 Task: Add a signature Connor Wood containing Have a lovely day, Connor Wood to email address softage.10@softage.net and add a folder Email marketing
Action: Mouse moved to (138, 127)
Screenshot: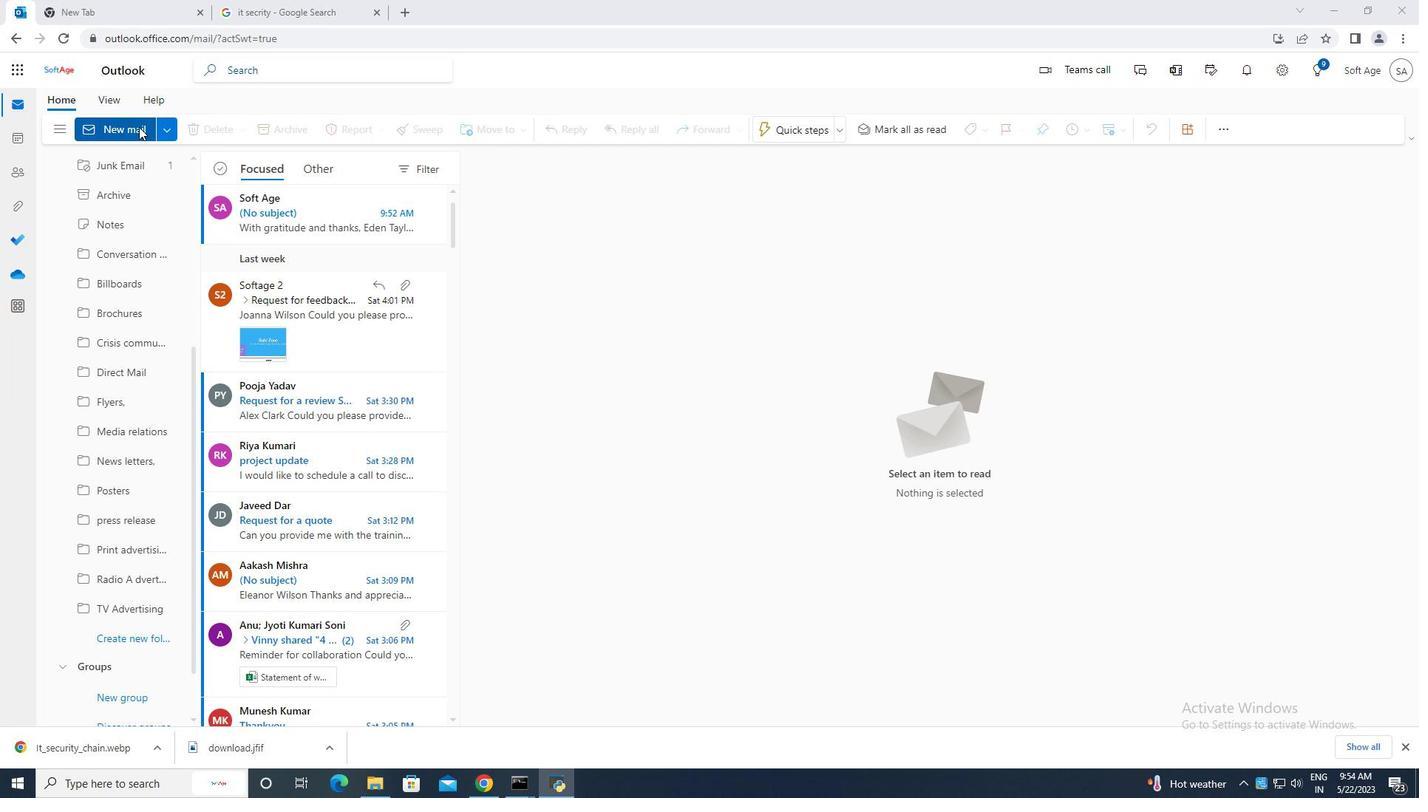 
Action: Mouse pressed left at (138, 127)
Screenshot: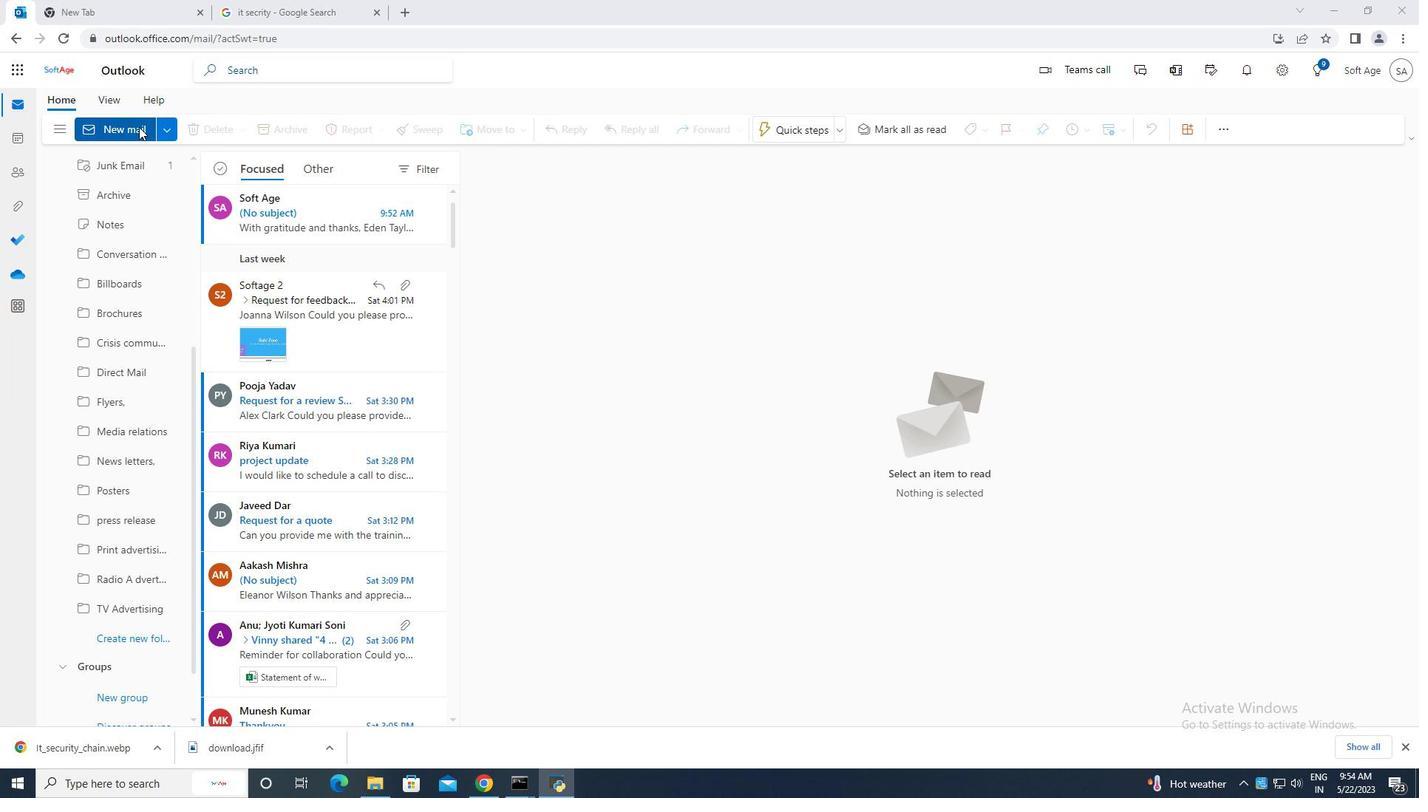 
Action: Mouse moved to (958, 127)
Screenshot: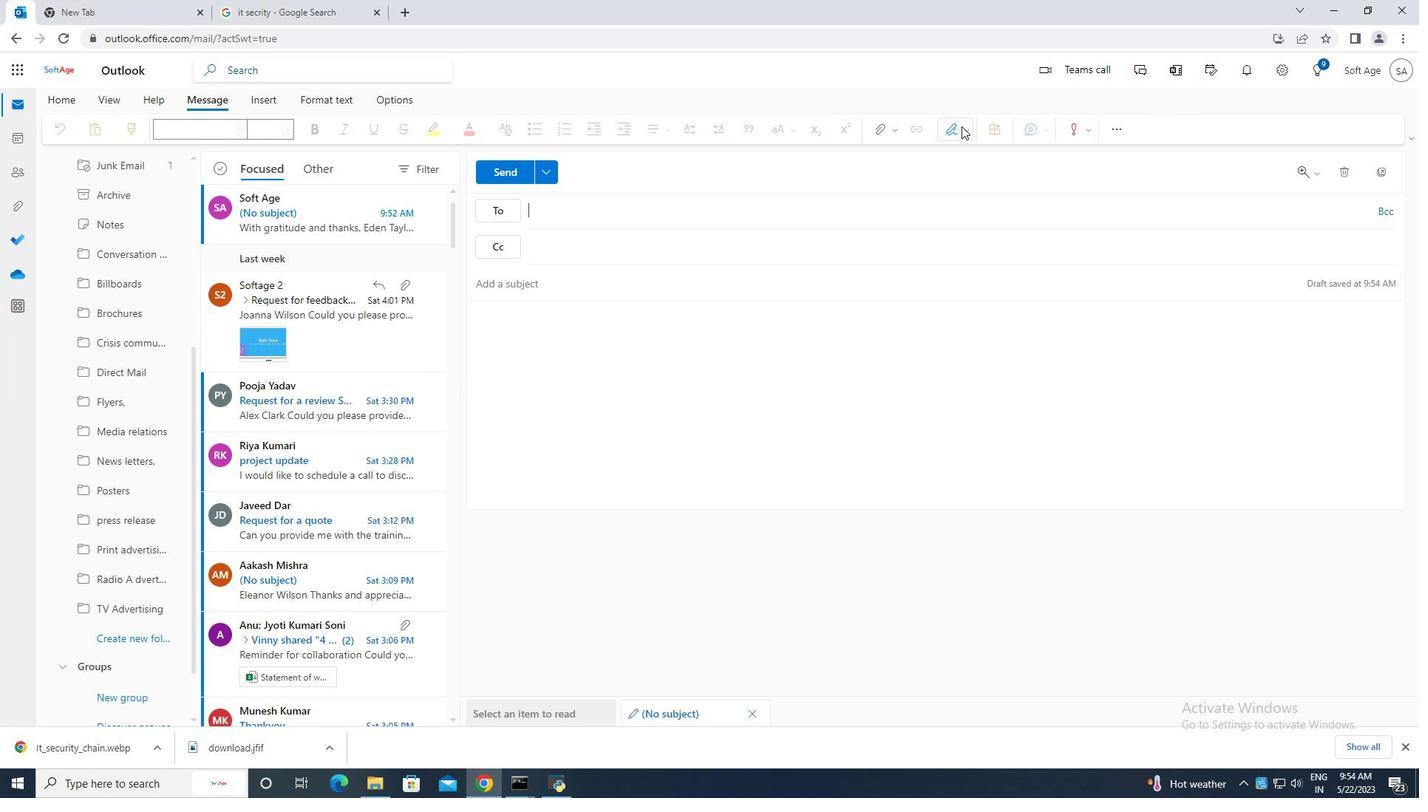 
Action: Mouse pressed left at (958, 127)
Screenshot: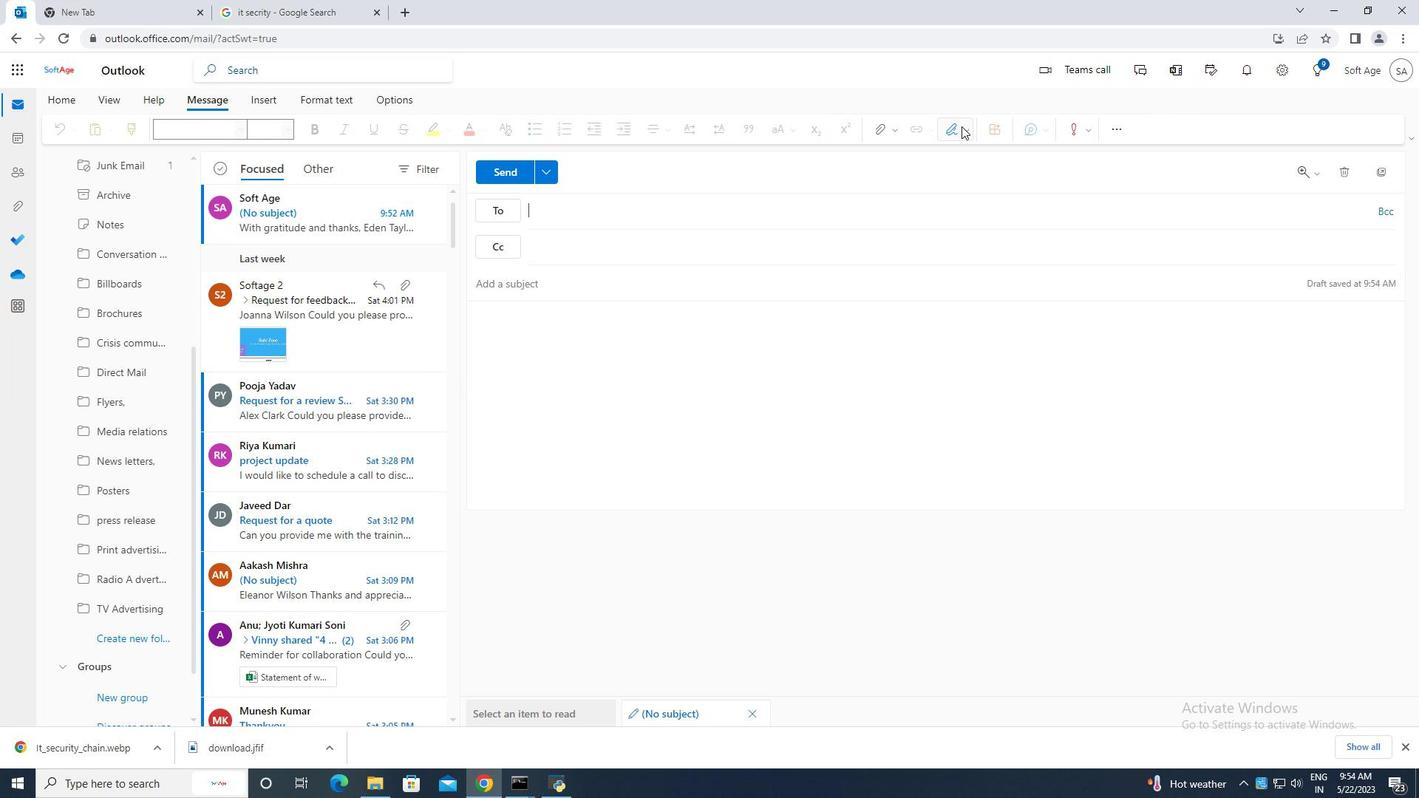 
Action: Mouse moved to (909, 192)
Screenshot: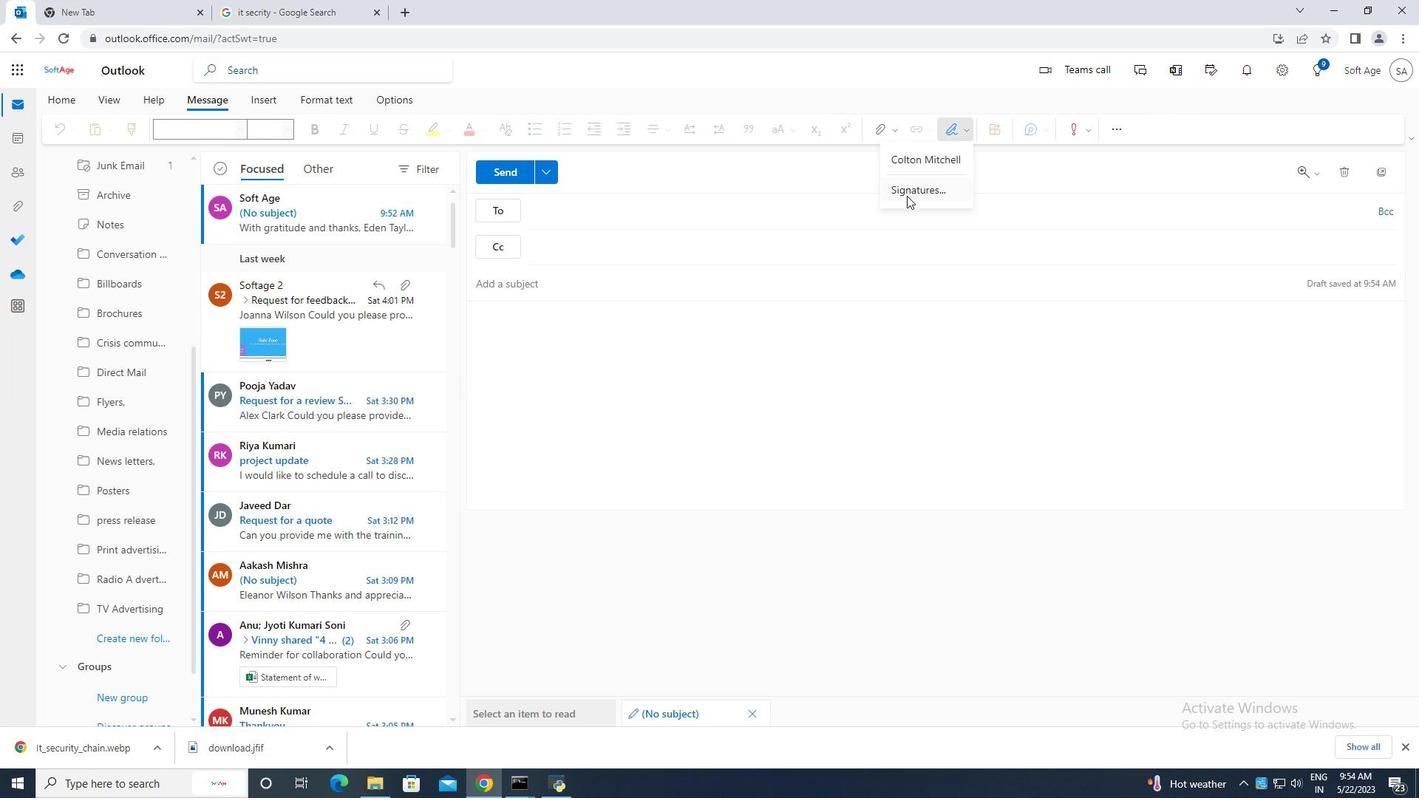 
Action: Mouse pressed left at (909, 192)
Screenshot: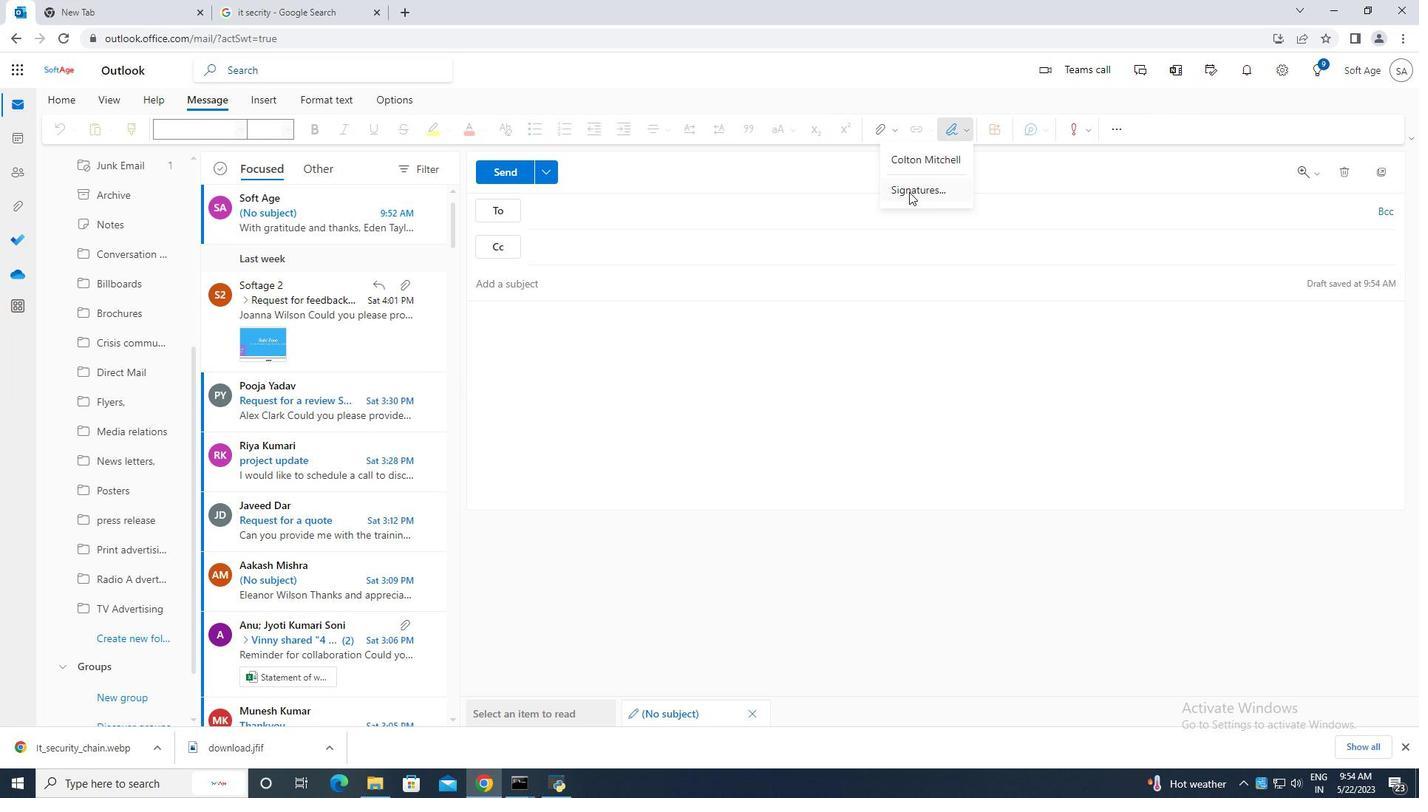 
Action: Mouse moved to (1017, 246)
Screenshot: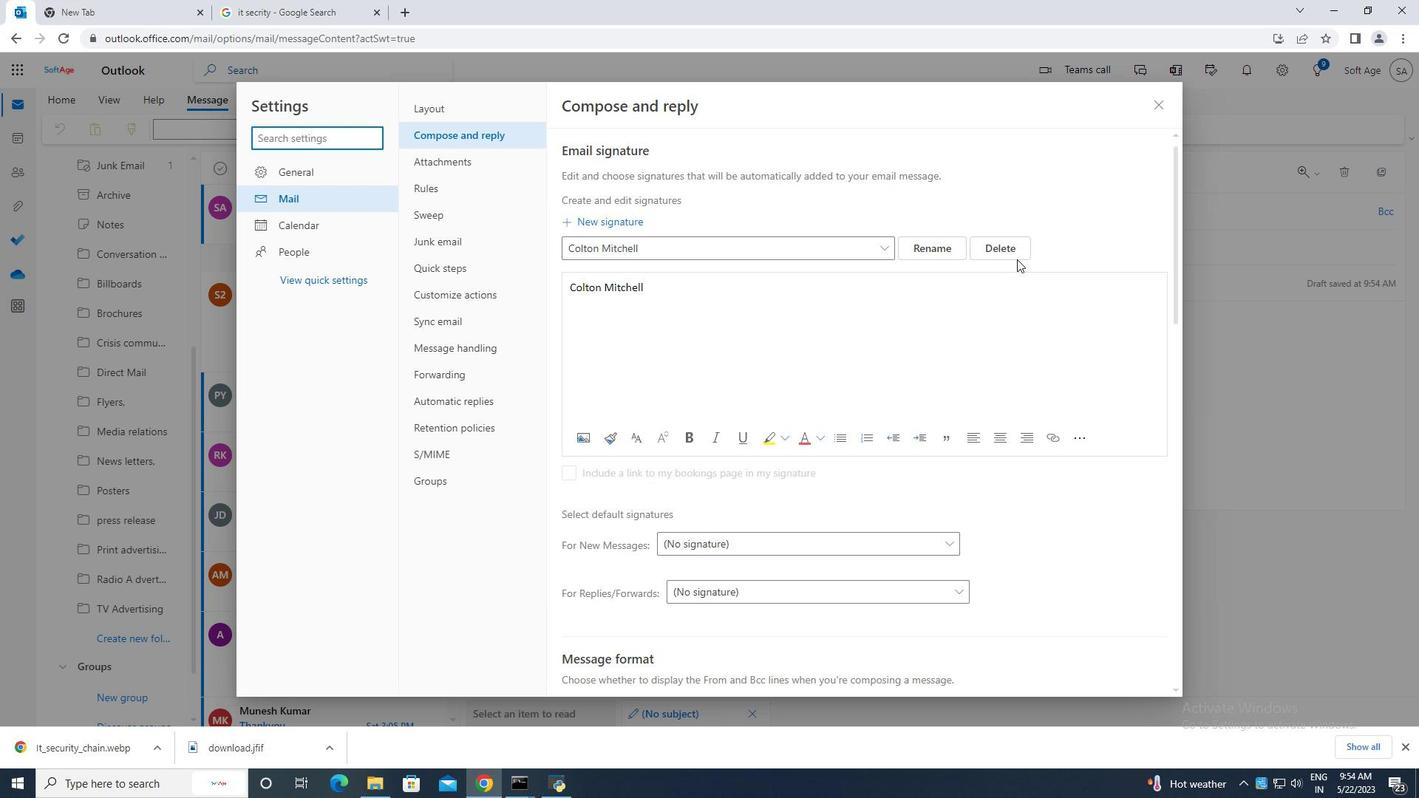 
Action: Mouse pressed left at (1017, 246)
Screenshot: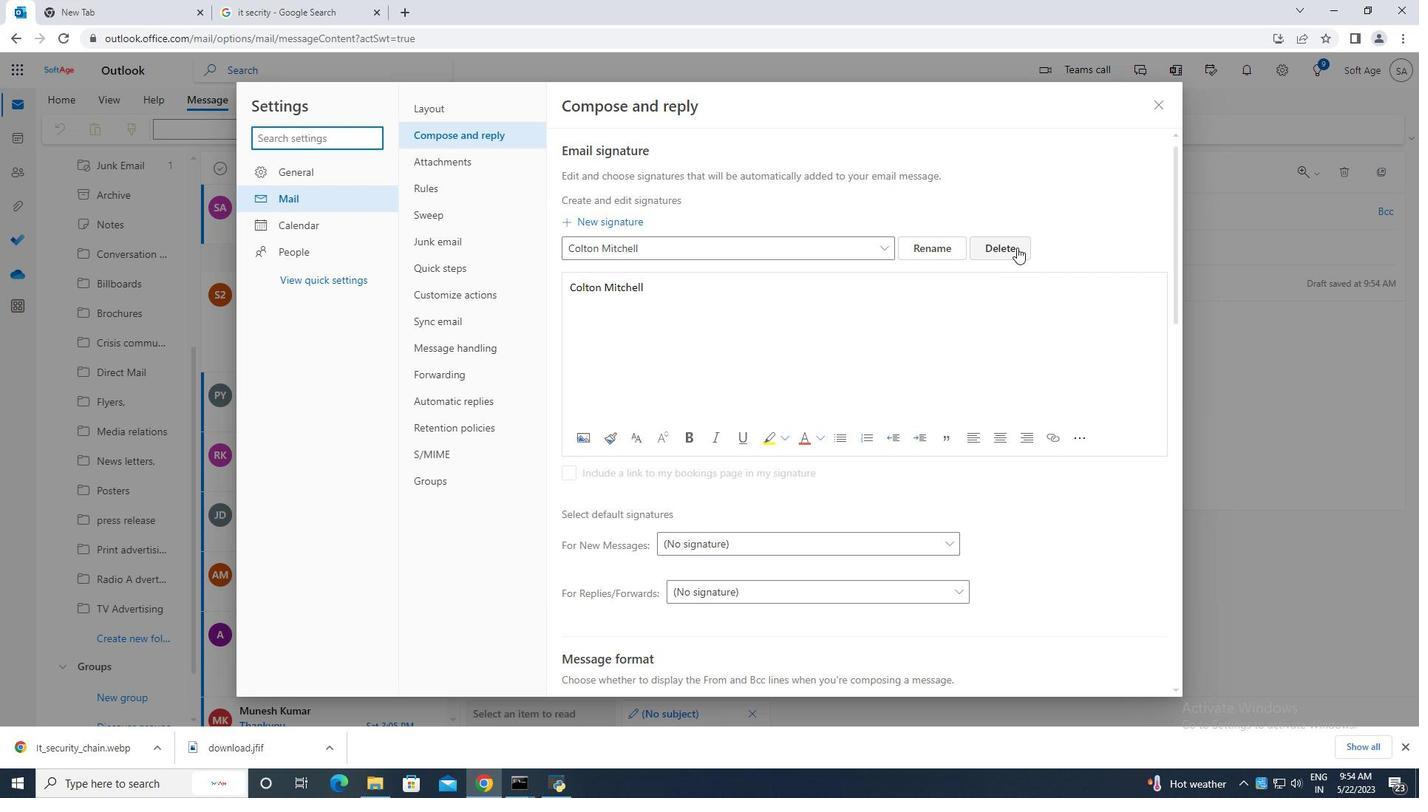 
Action: Mouse moved to (709, 248)
Screenshot: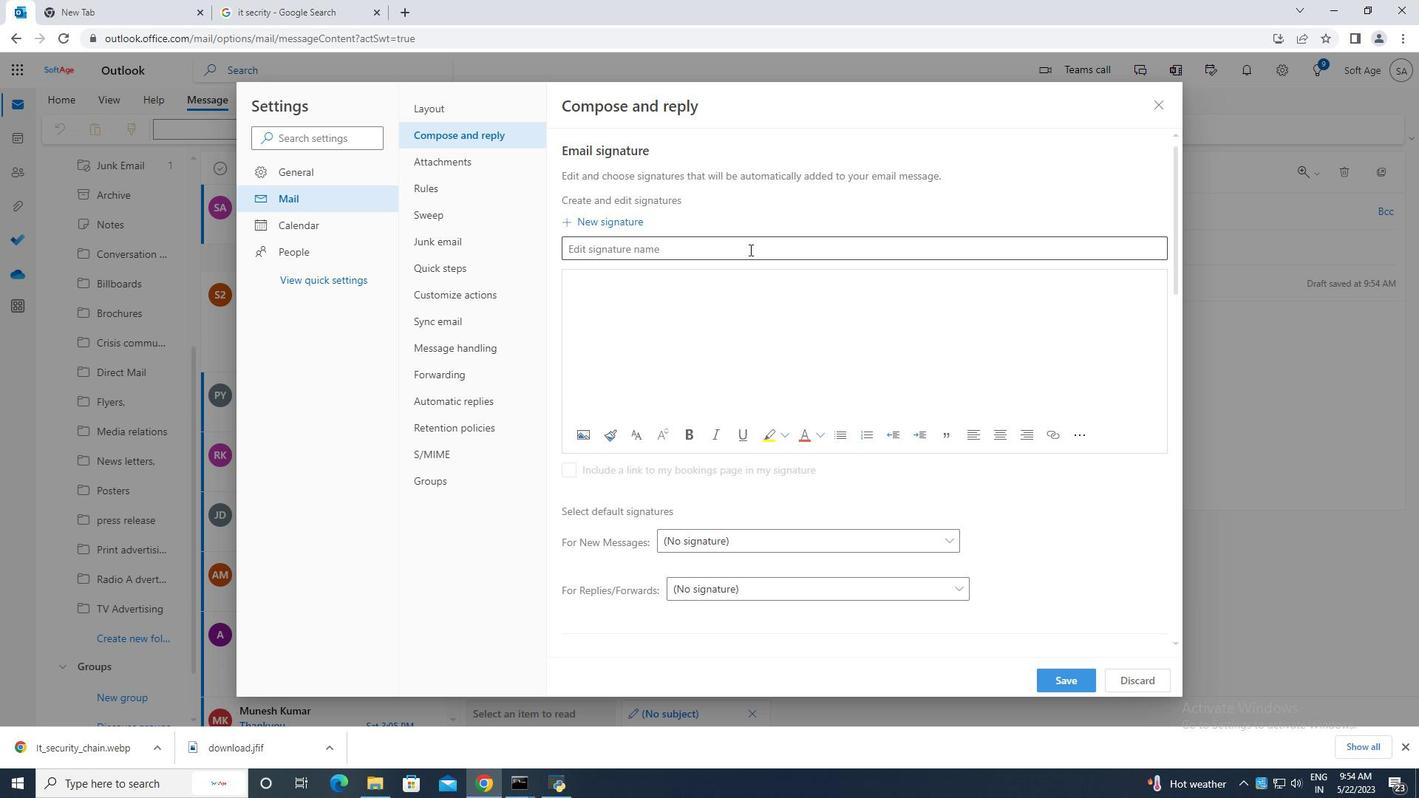 
Action: Mouse pressed left at (709, 248)
Screenshot: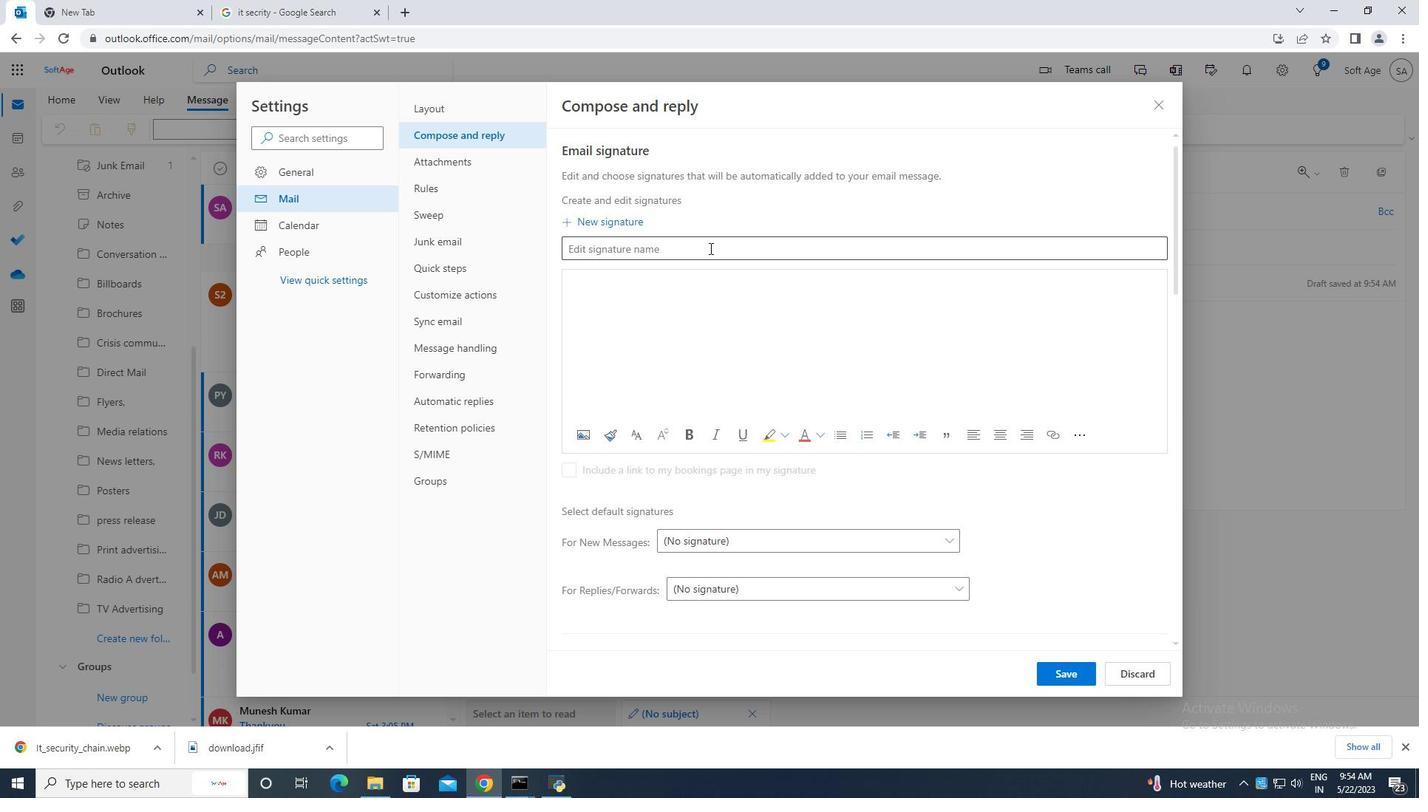 
Action: Key pressed <Key.caps_lock>C<Key.caps_lock>onnor<Key.space><Key.caps_lock>W<Key.caps_lock>ood<Key.space>
Screenshot: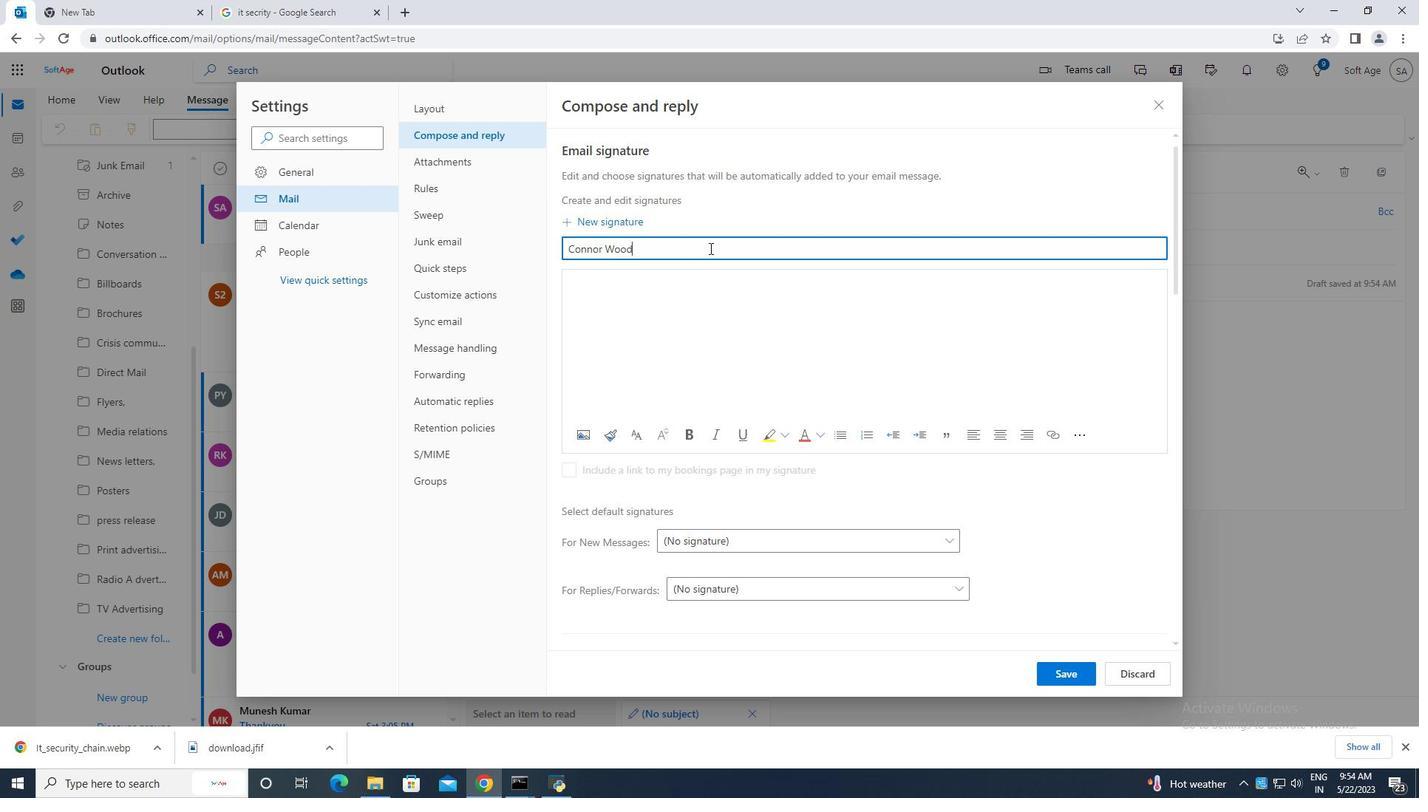 
Action: Mouse moved to (576, 284)
Screenshot: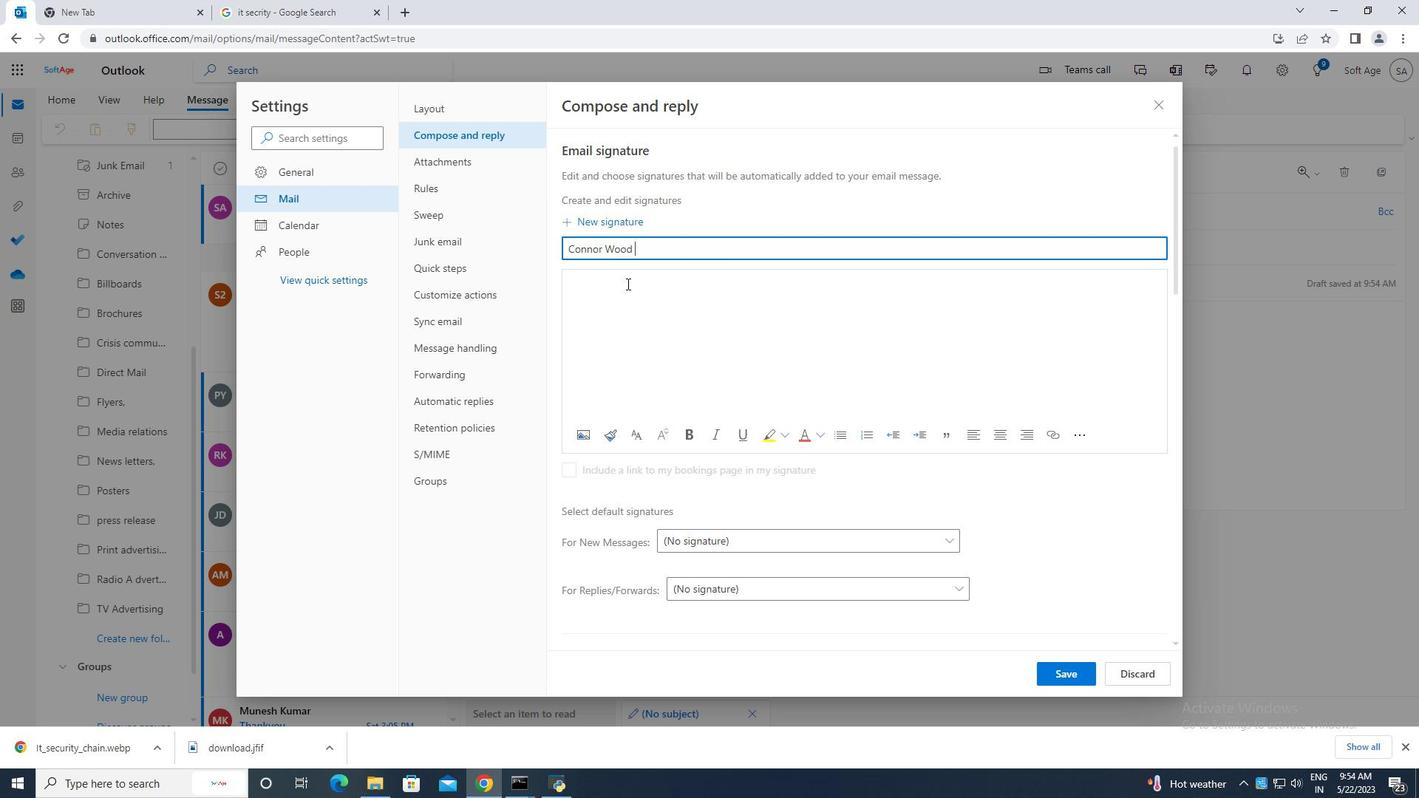 
Action: Mouse pressed left at (576, 284)
Screenshot: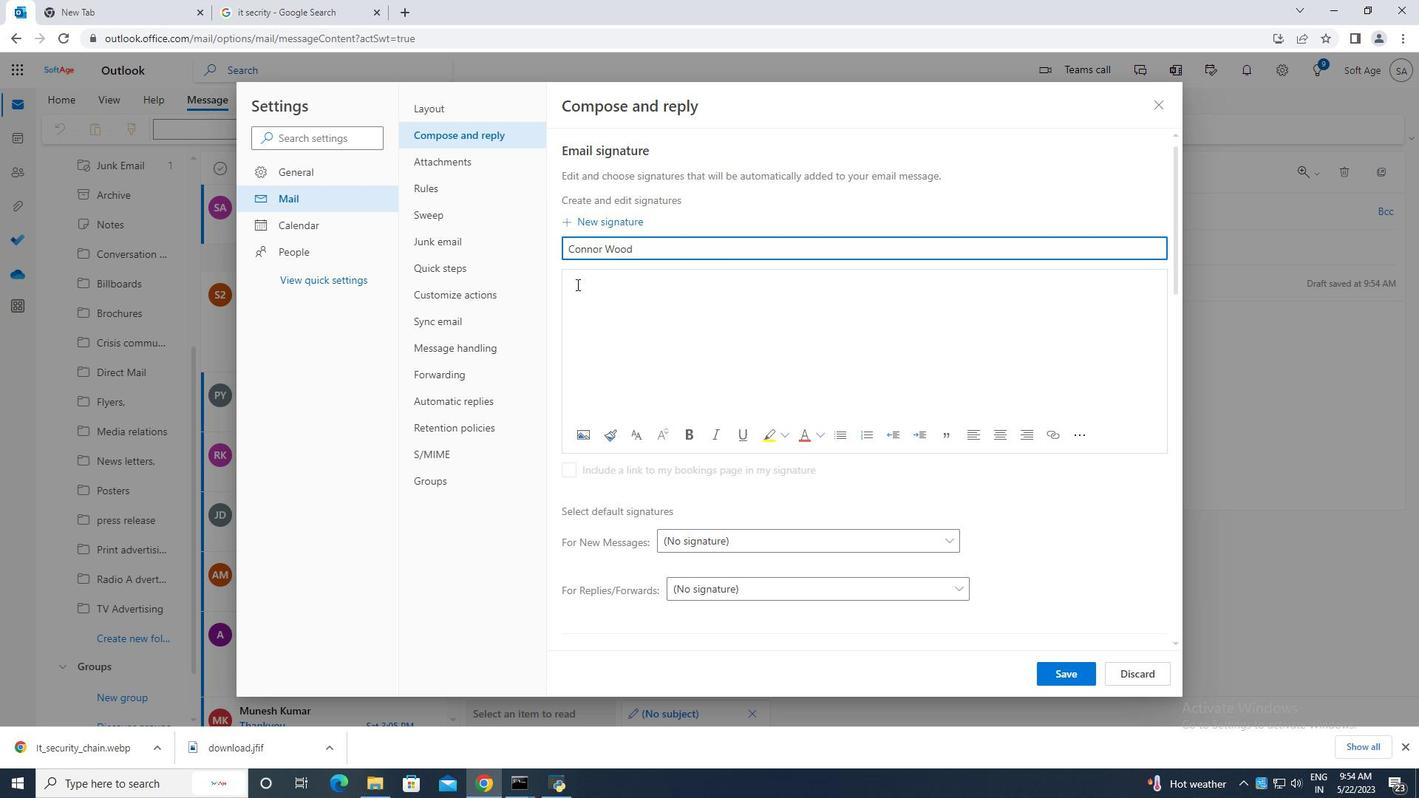 
Action: Mouse moved to (576, 283)
Screenshot: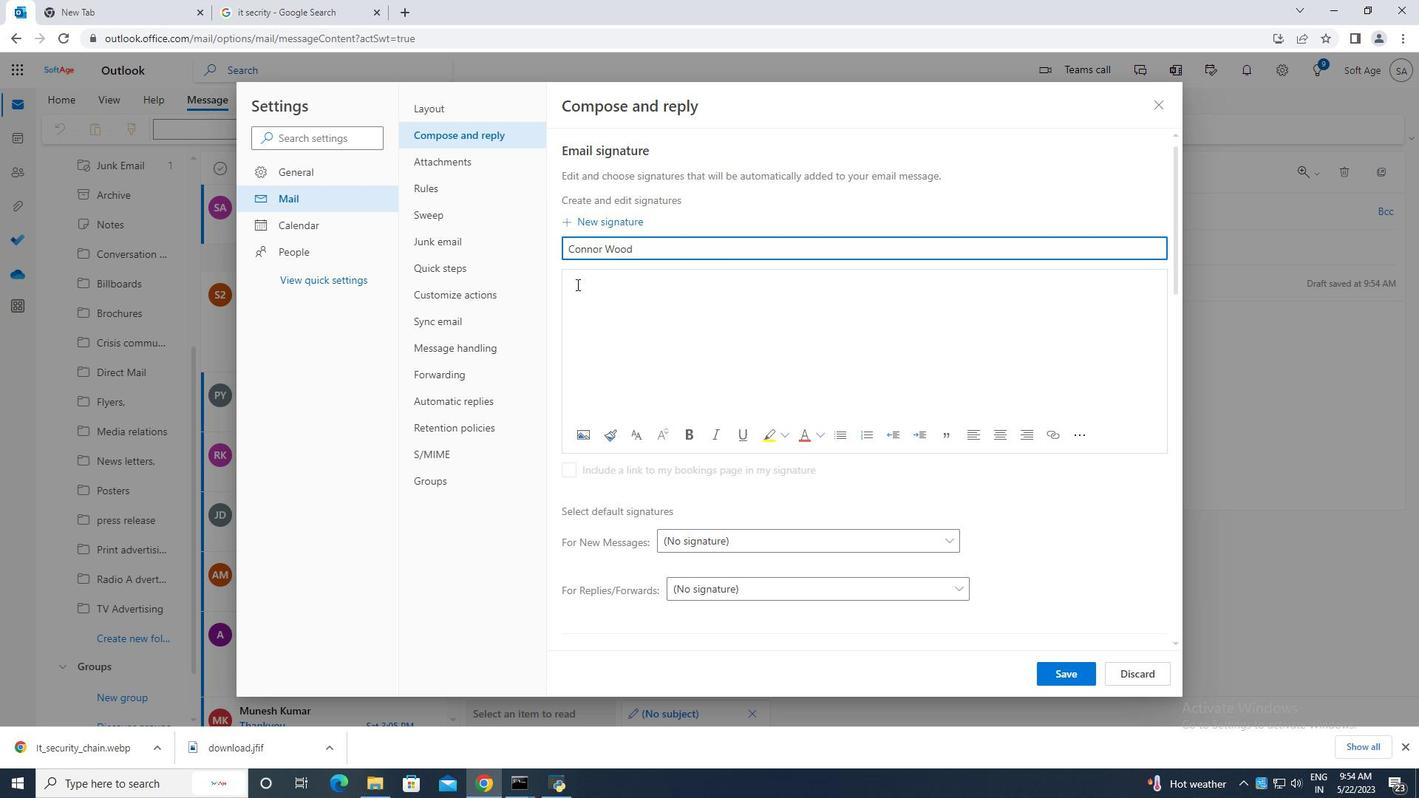 
Action: Key pressed <Key.caps_lock>C<Key.caps_lock>onnor<Key.space><Key.caps_lock>W<Key.caps_lock>od<Key.backspace>od
Screenshot: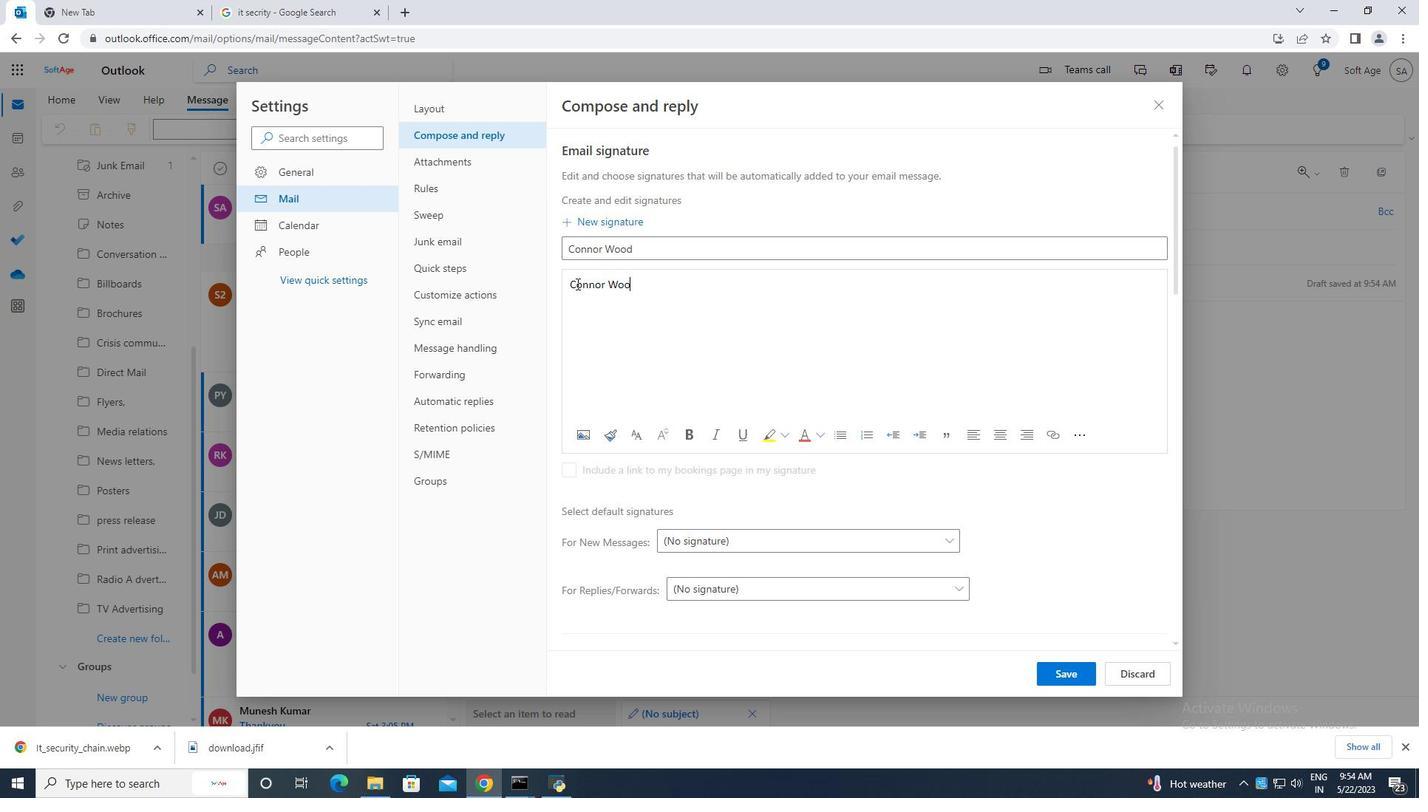 
Action: Mouse moved to (1066, 670)
Screenshot: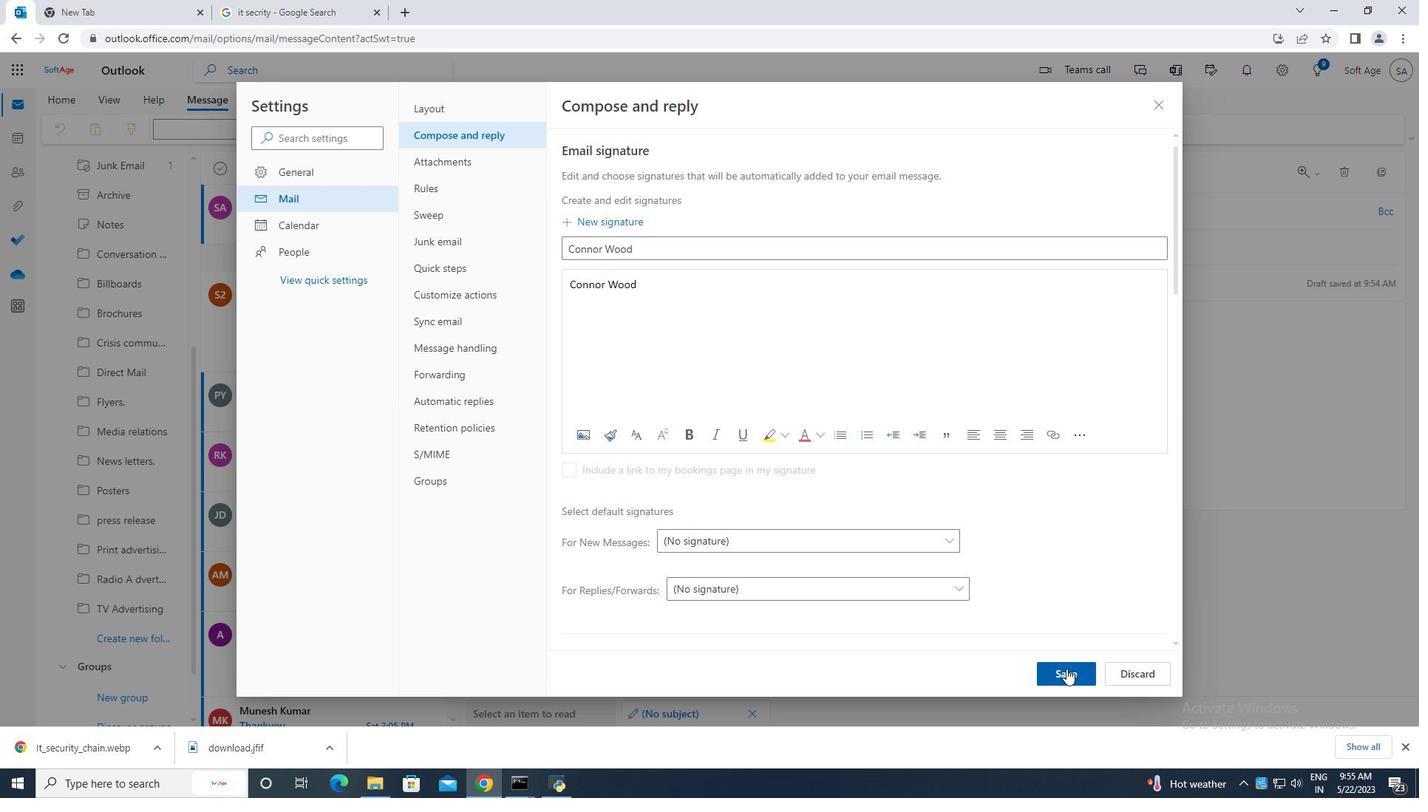 
Action: Mouse pressed left at (1066, 670)
Screenshot: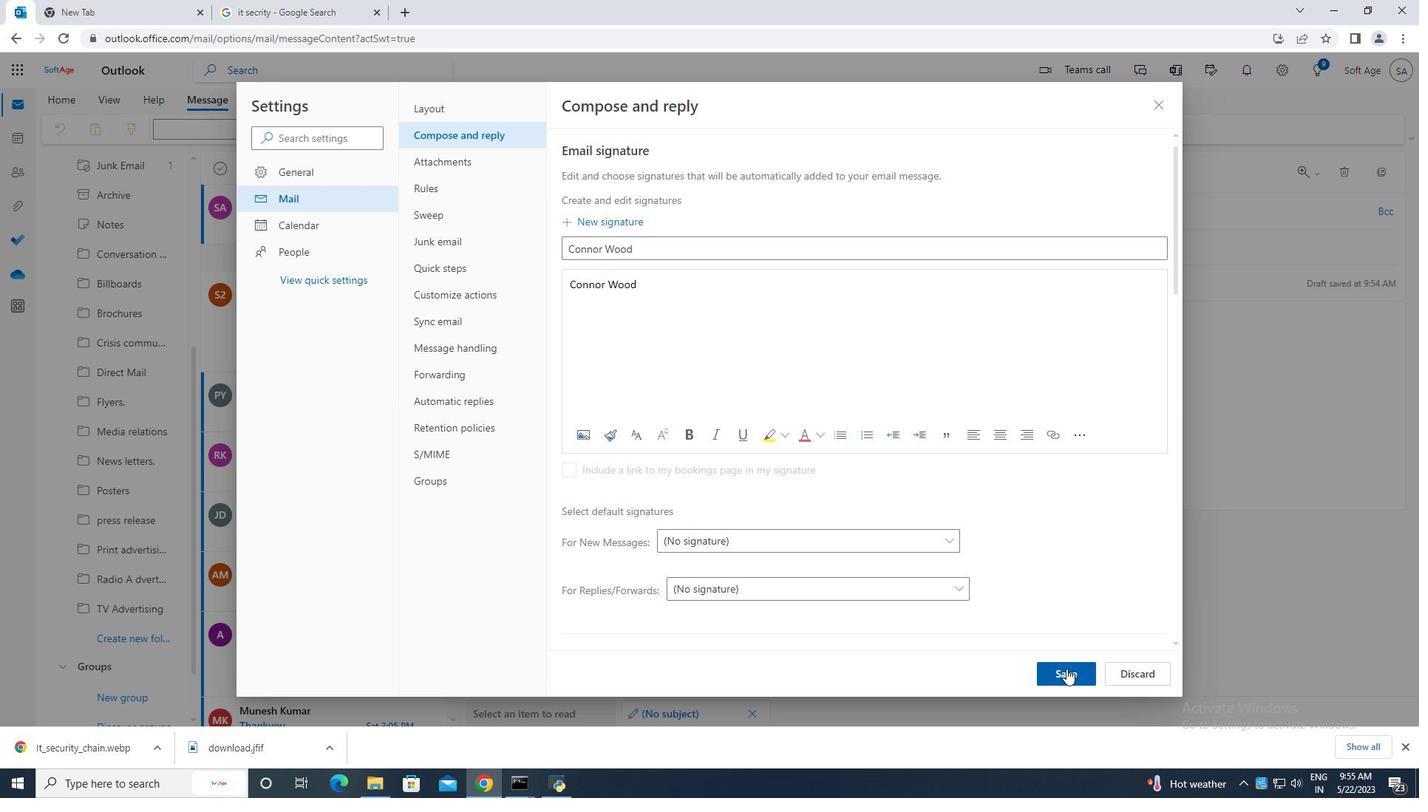 
Action: Mouse moved to (1154, 102)
Screenshot: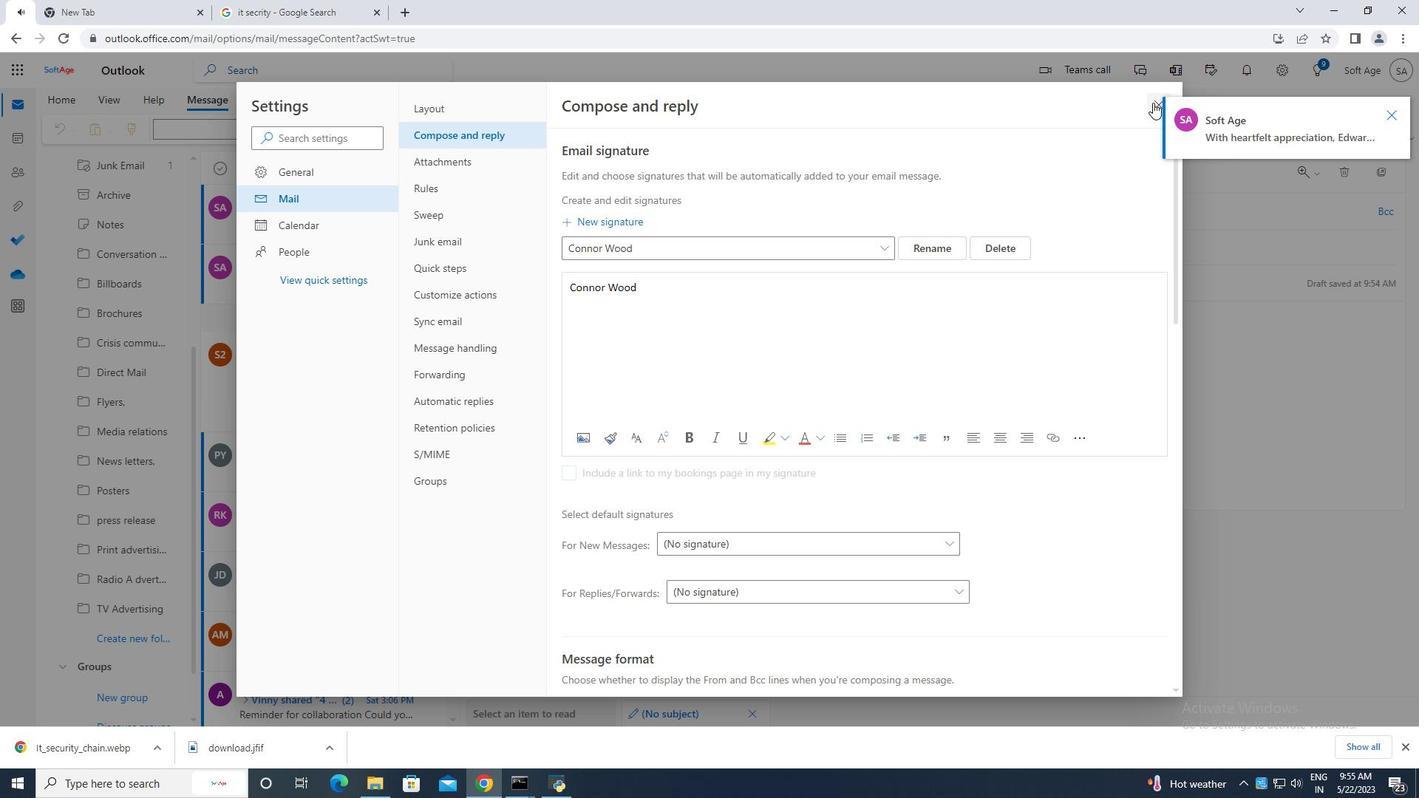 
Action: Mouse pressed left at (1153, 102)
Screenshot: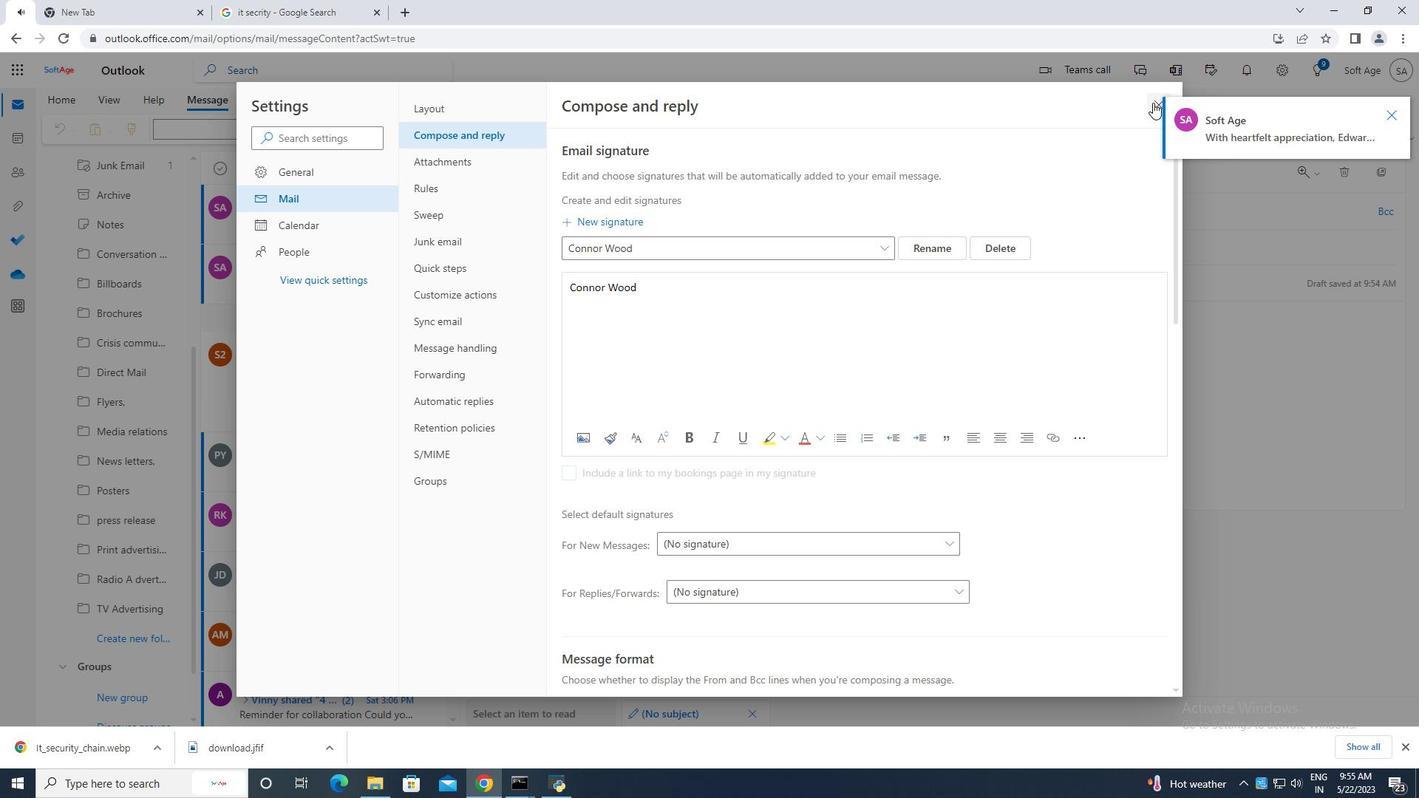 
Action: Mouse moved to (953, 130)
Screenshot: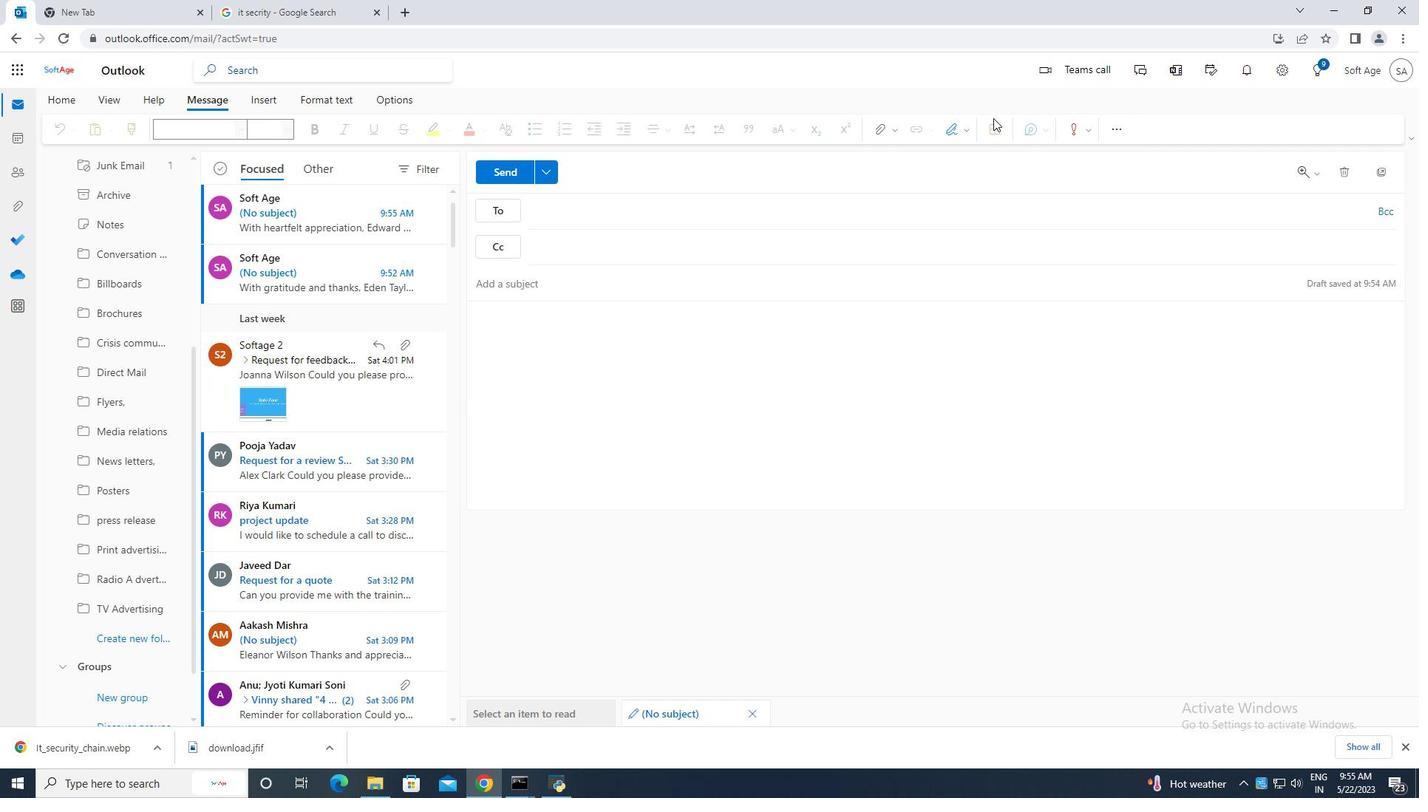 
Action: Mouse pressed left at (953, 130)
Screenshot: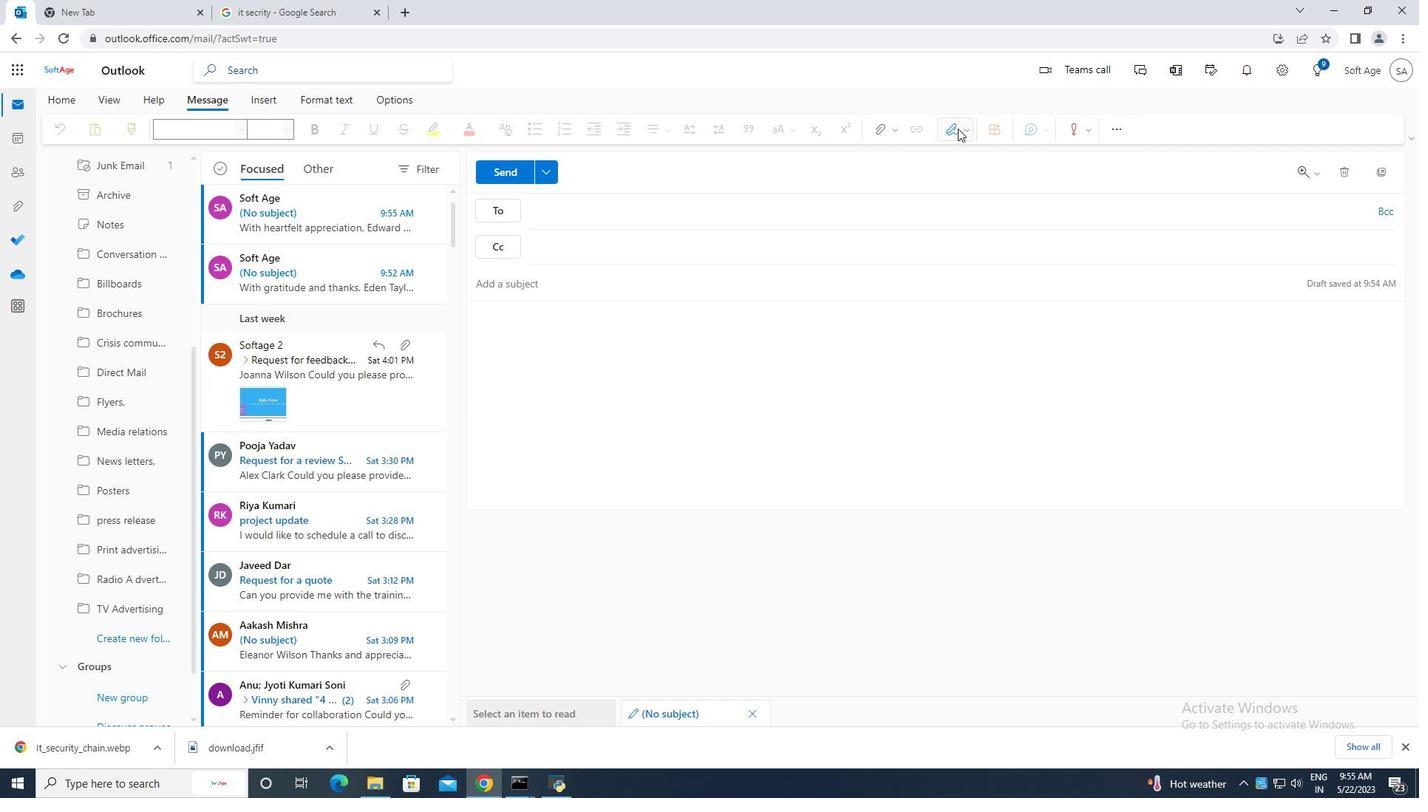 
Action: Mouse moved to (921, 160)
Screenshot: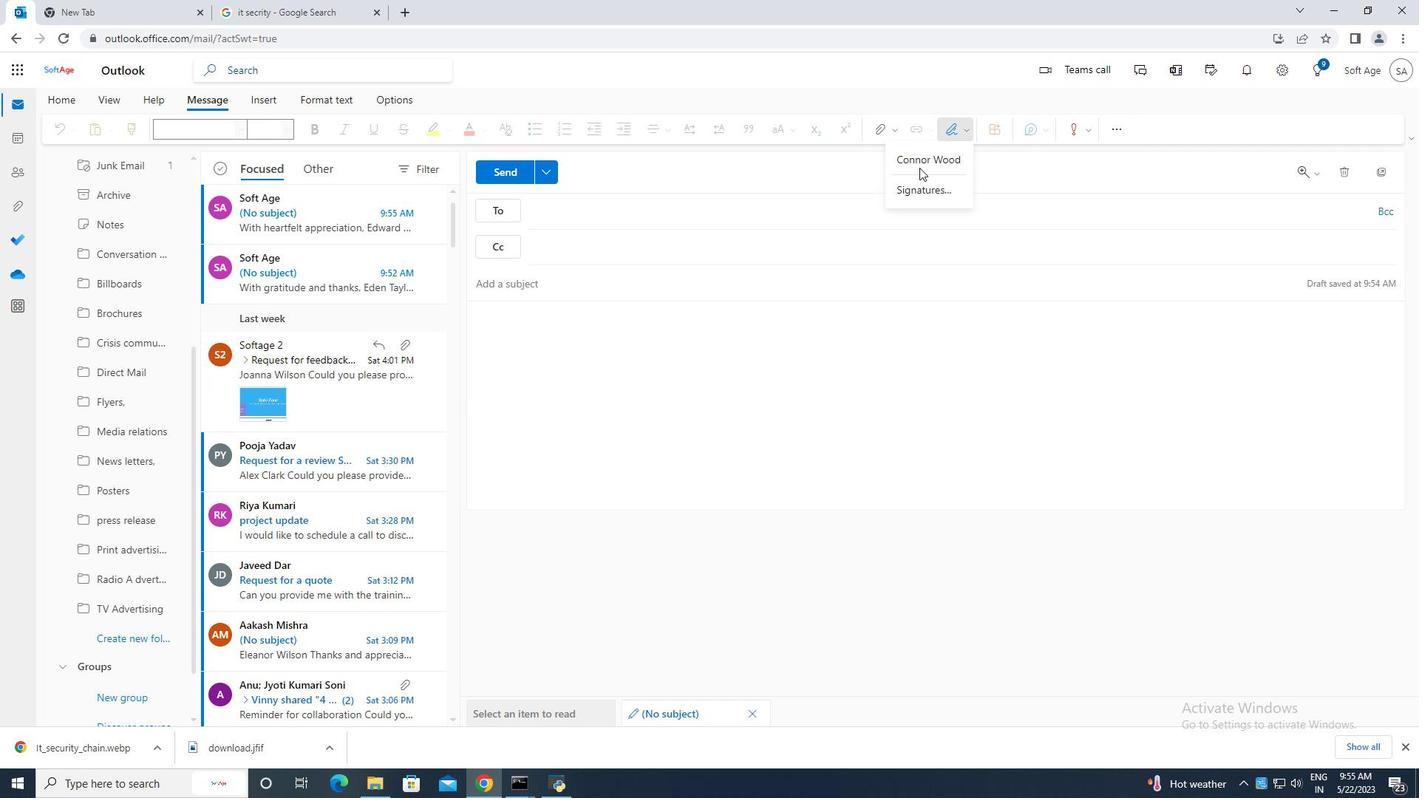 
Action: Mouse pressed left at (921, 160)
Screenshot: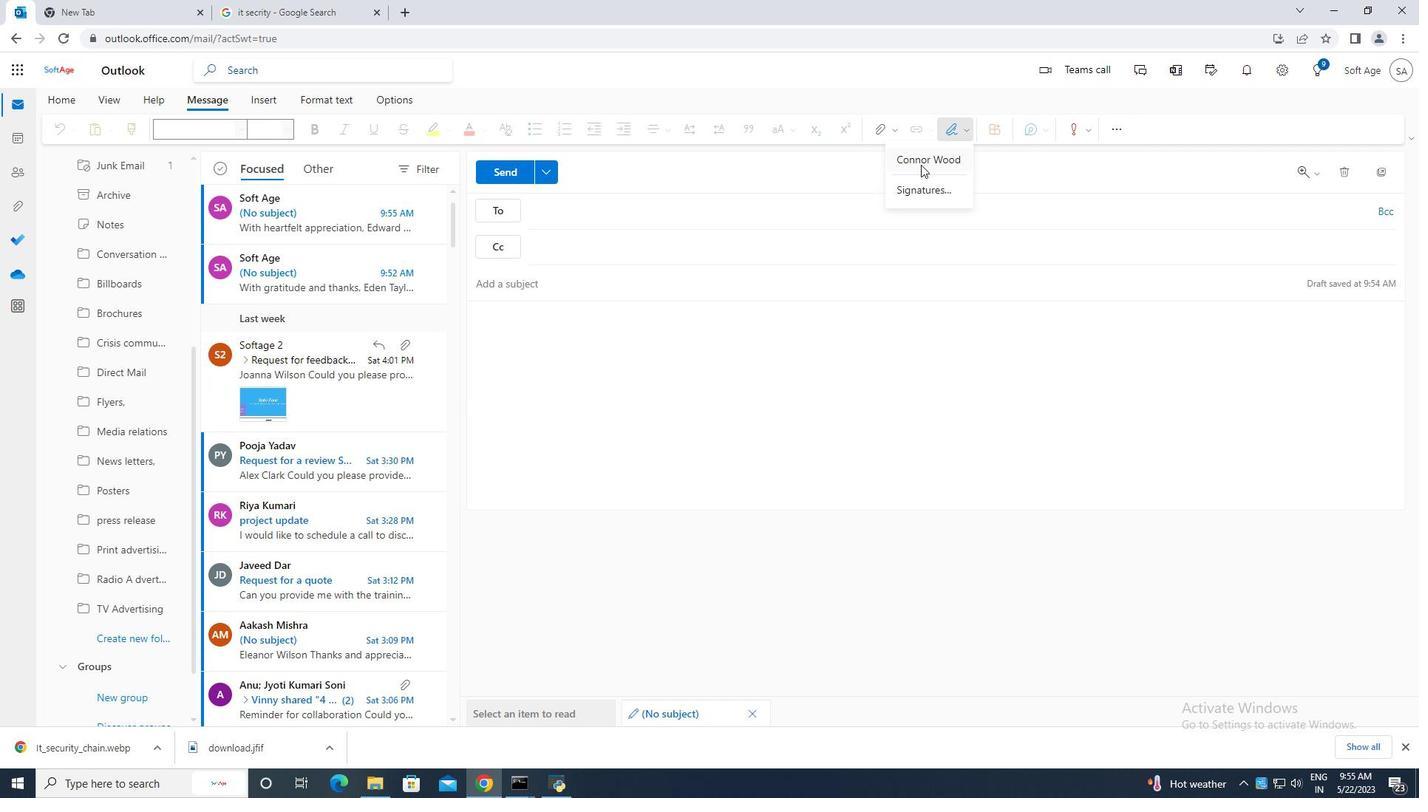 
Action: Mouse moved to (515, 305)
Screenshot: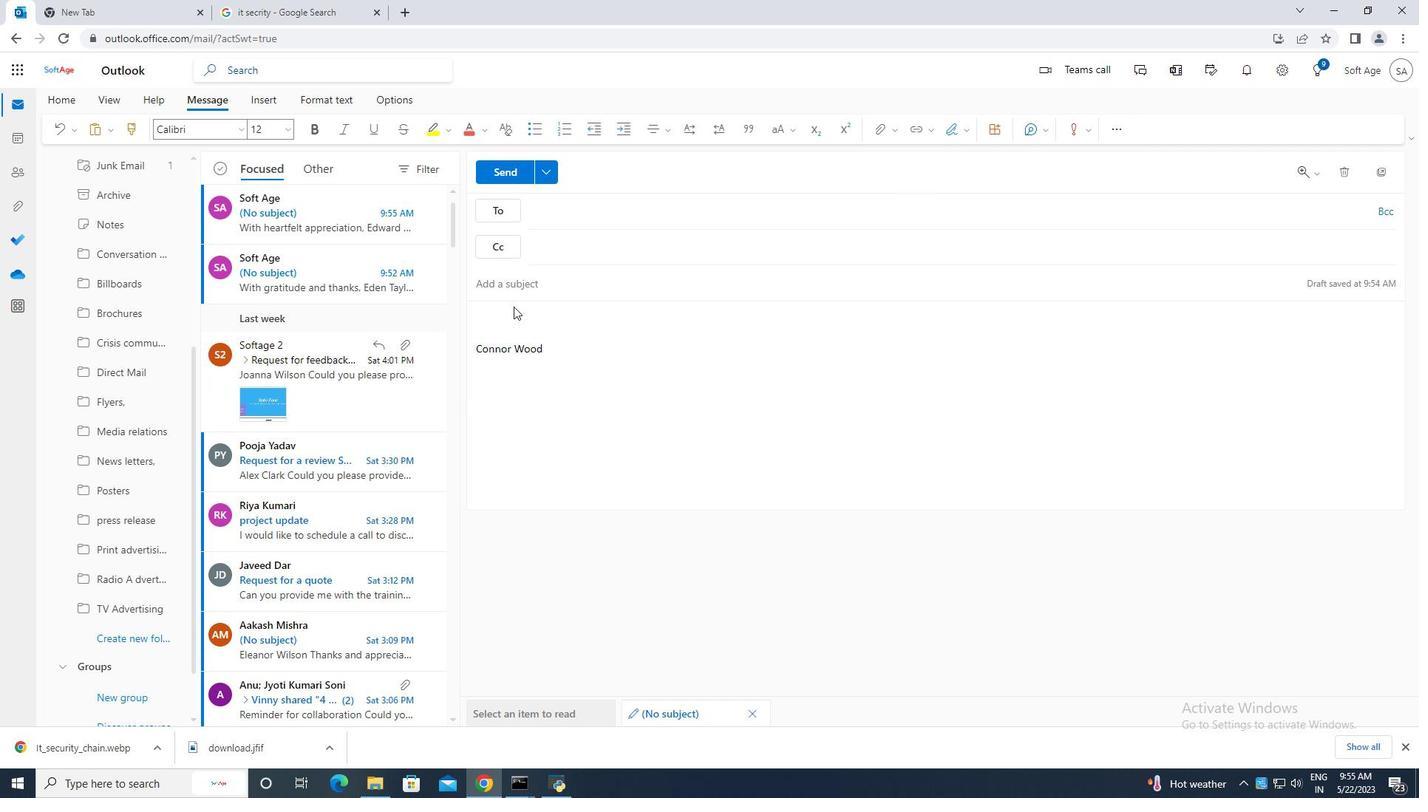 
Action: Key pressed <Key.caps_lock>C<Key.caps_lock>ontaining<Key.space>have<Key.space>a<Key.space>lovely<Key.space>day,
Screenshot: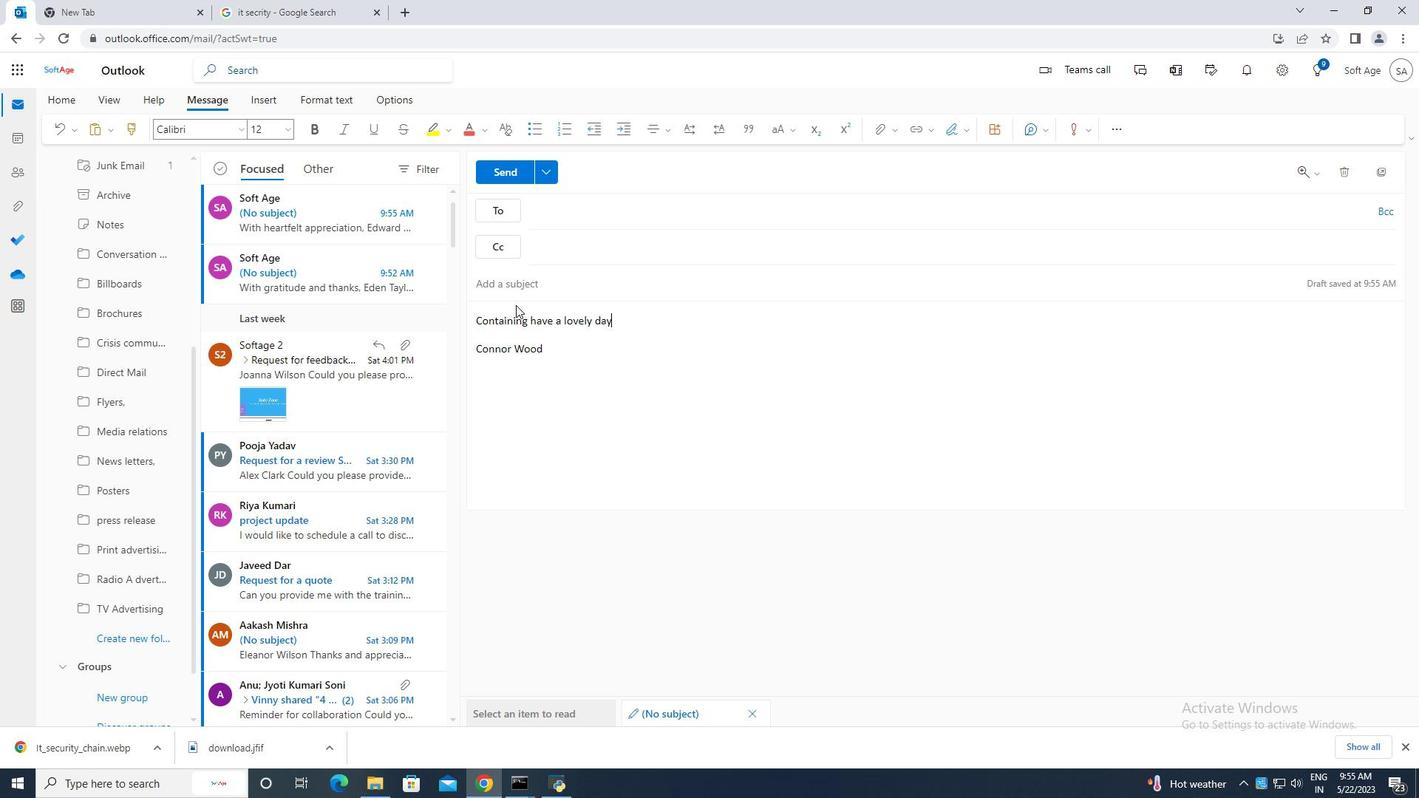 
Action: Mouse moved to (581, 204)
Screenshot: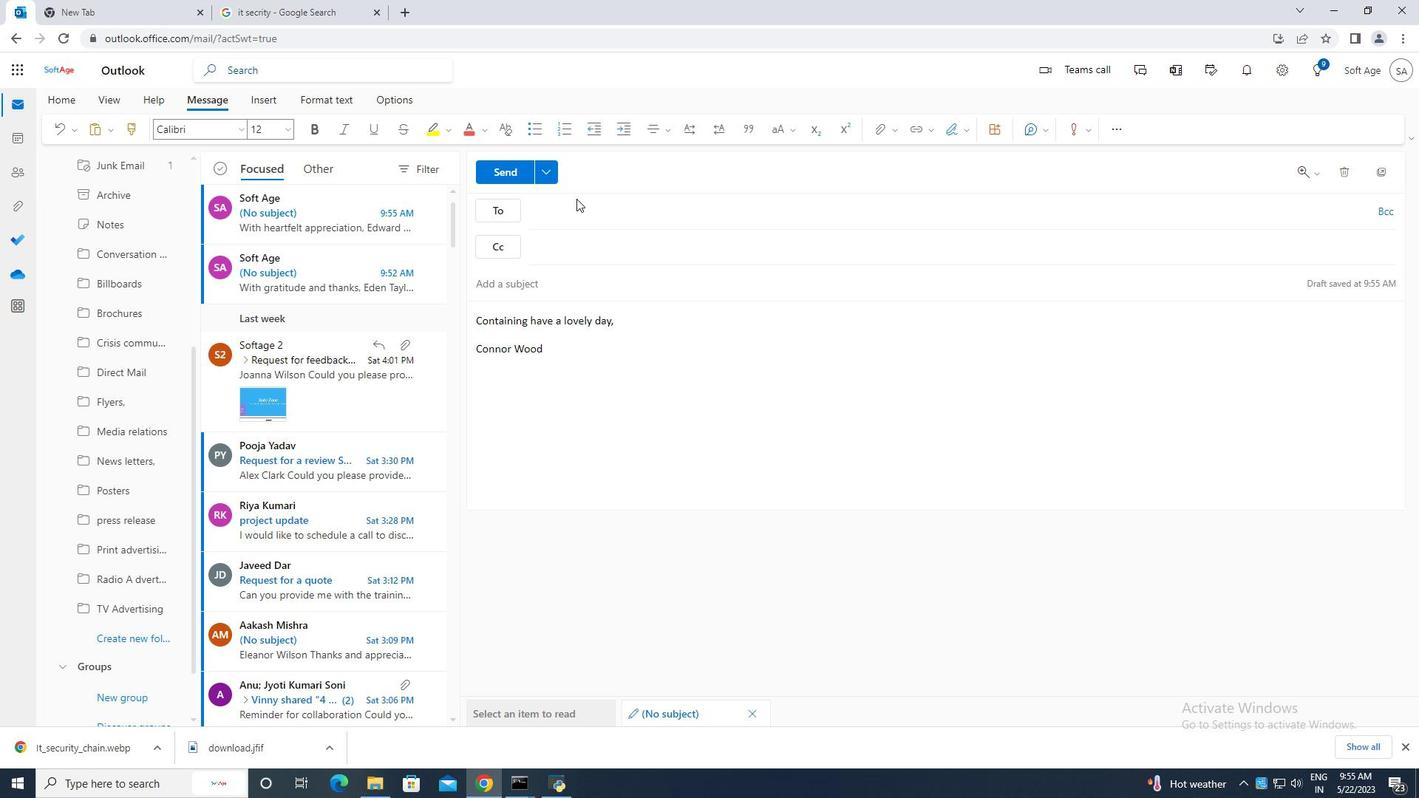 
Action: Mouse pressed left at (581, 204)
Screenshot: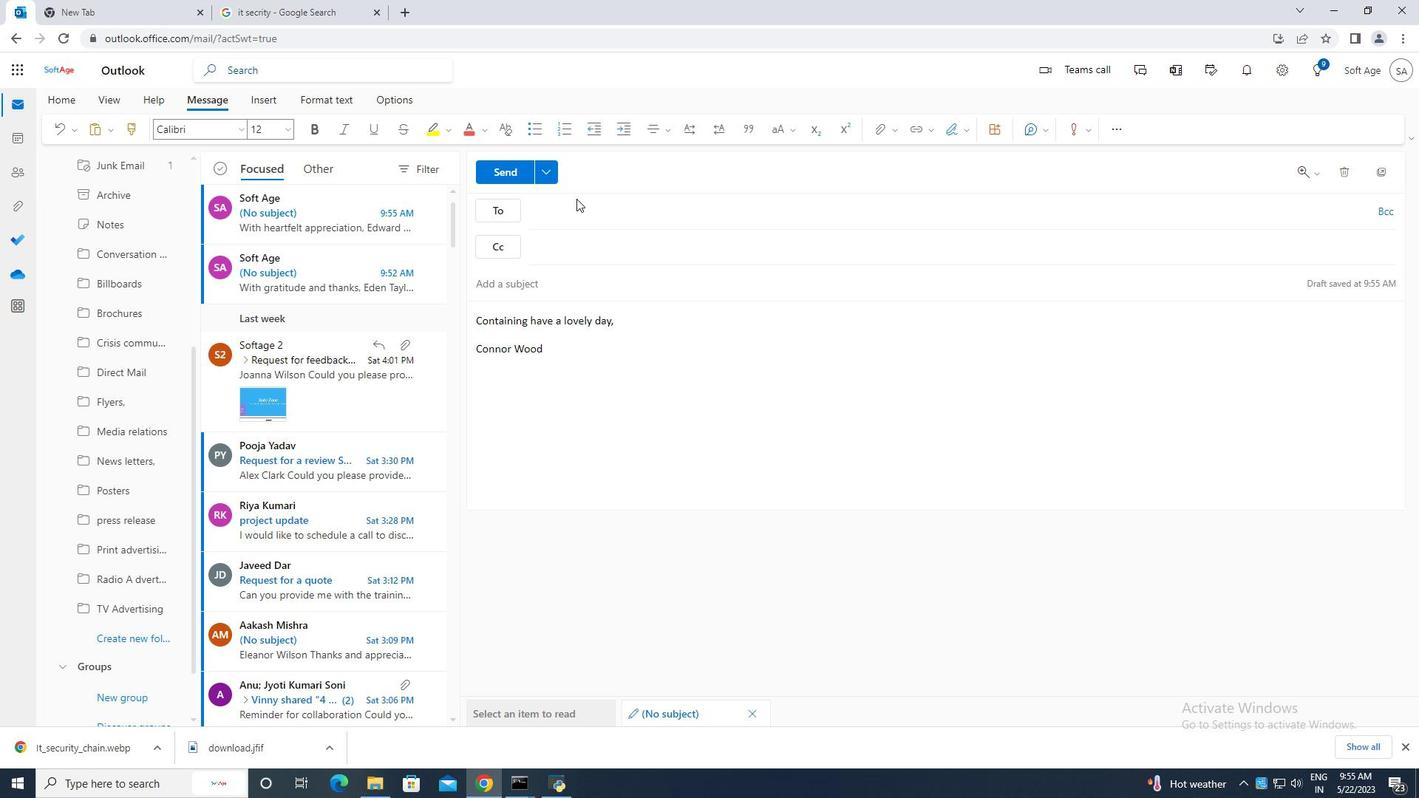
Action: Mouse moved to (582, 205)
Screenshot: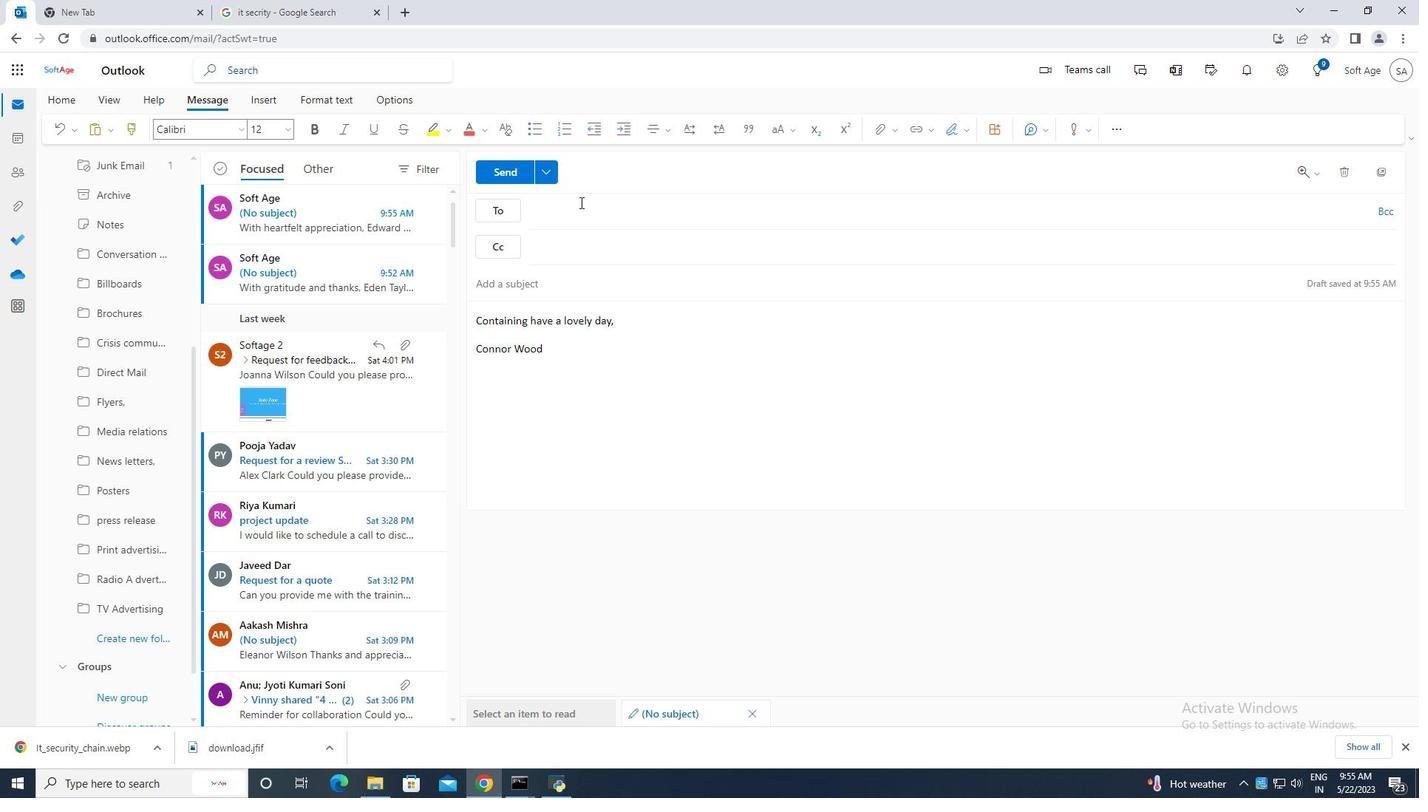 
Action: Key pressed softage.10
Screenshot: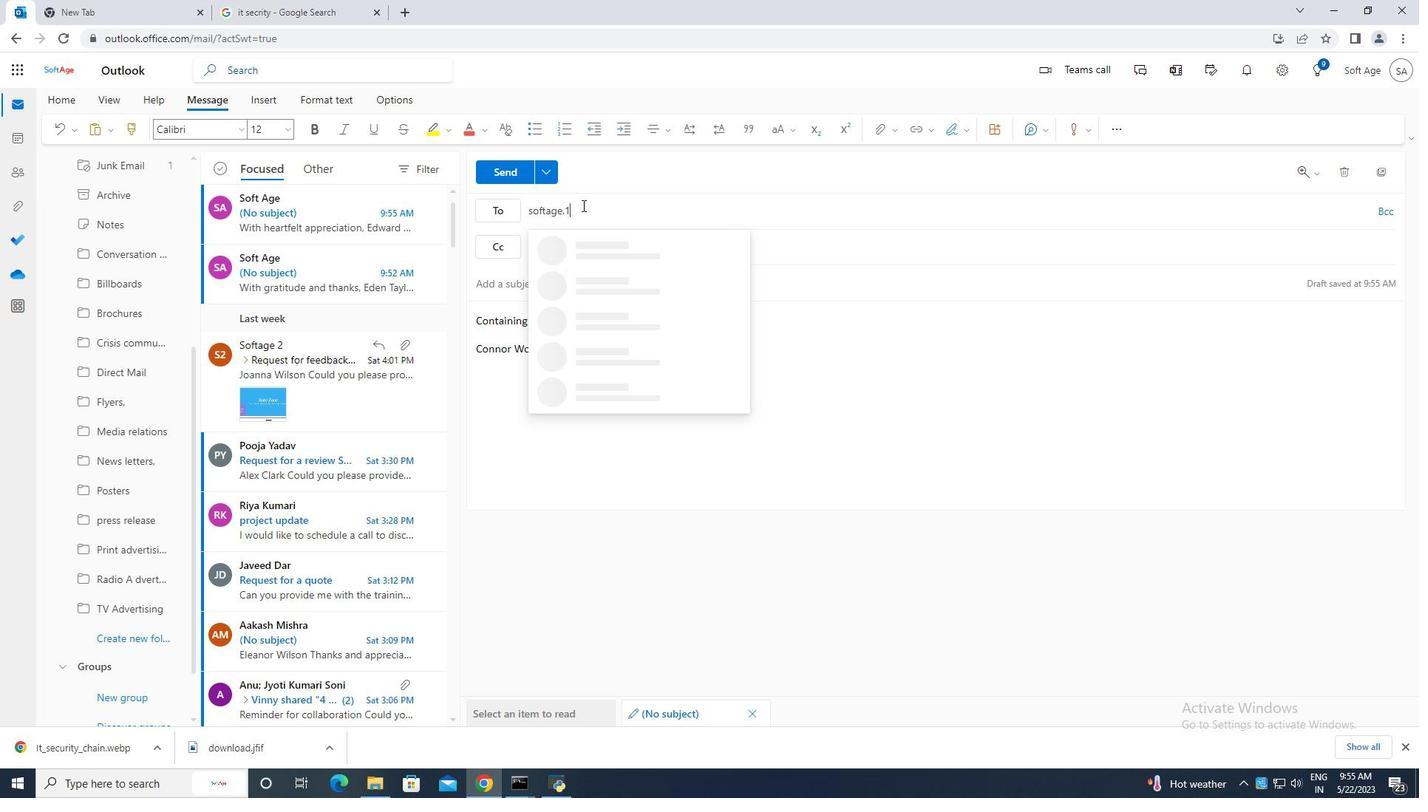 
Action: Mouse moved to (680, 283)
Screenshot: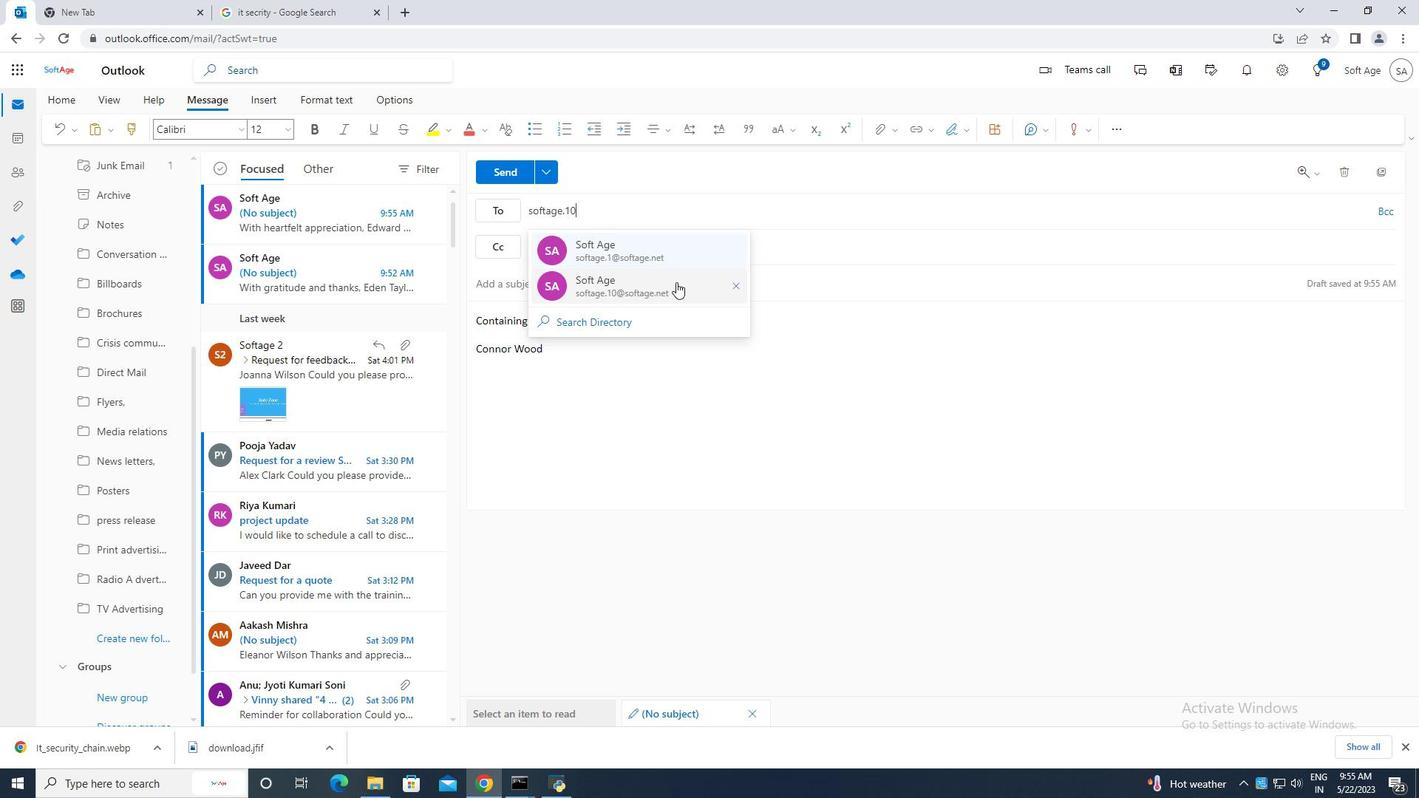 
Action: Mouse pressed left at (680, 283)
Screenshot: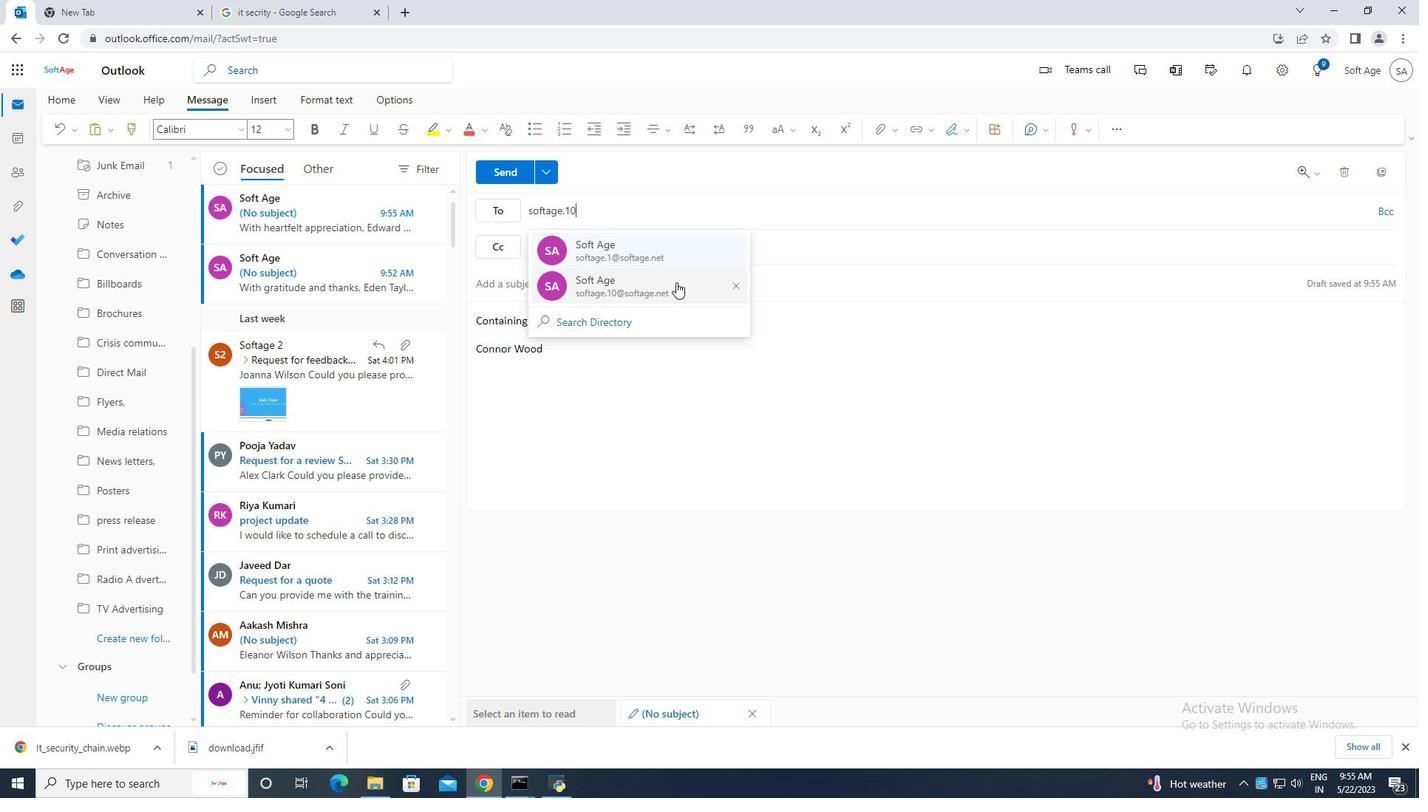 
Action: Mouse moved to (150, 638)
Screenshot: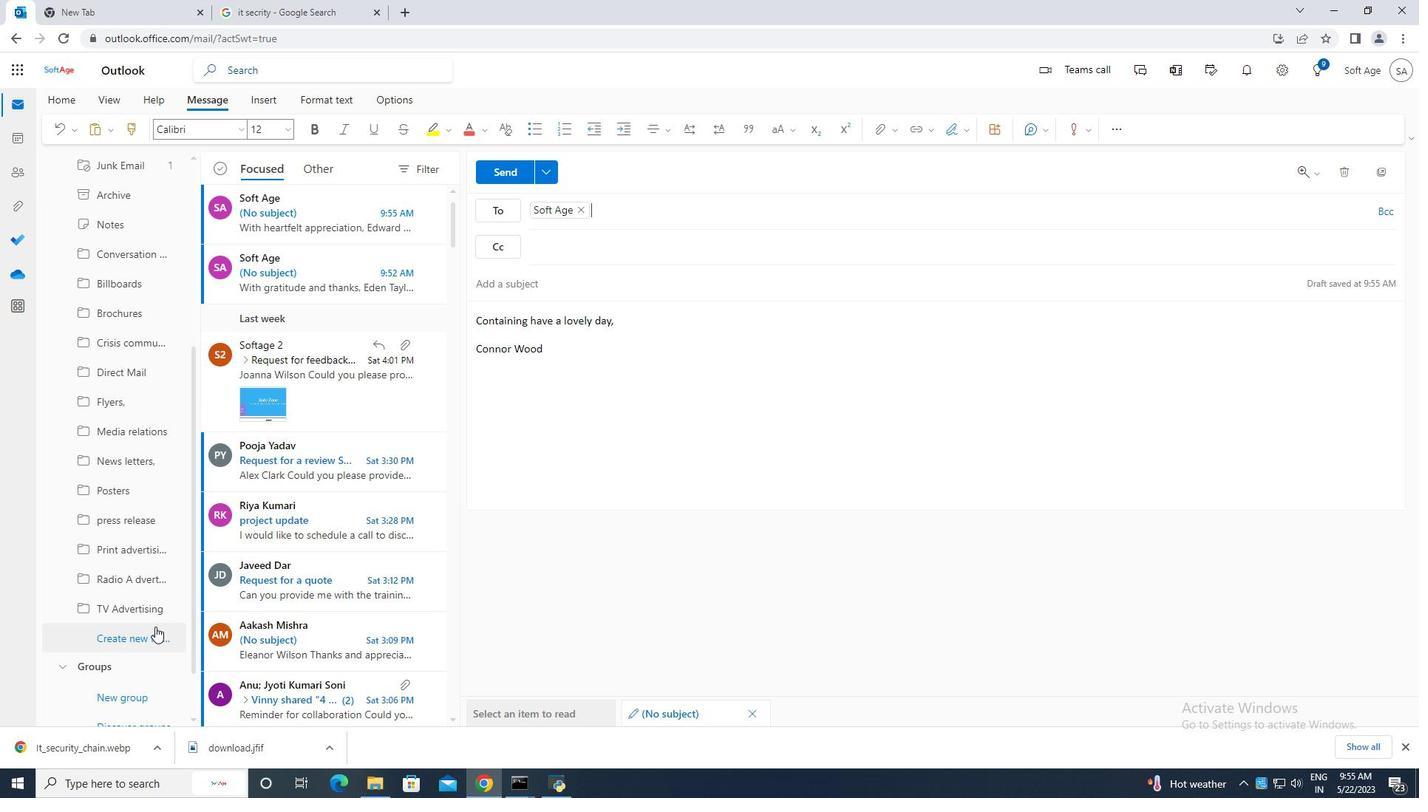
Action: Mouse pressed left at (150, 638)
Screenshot: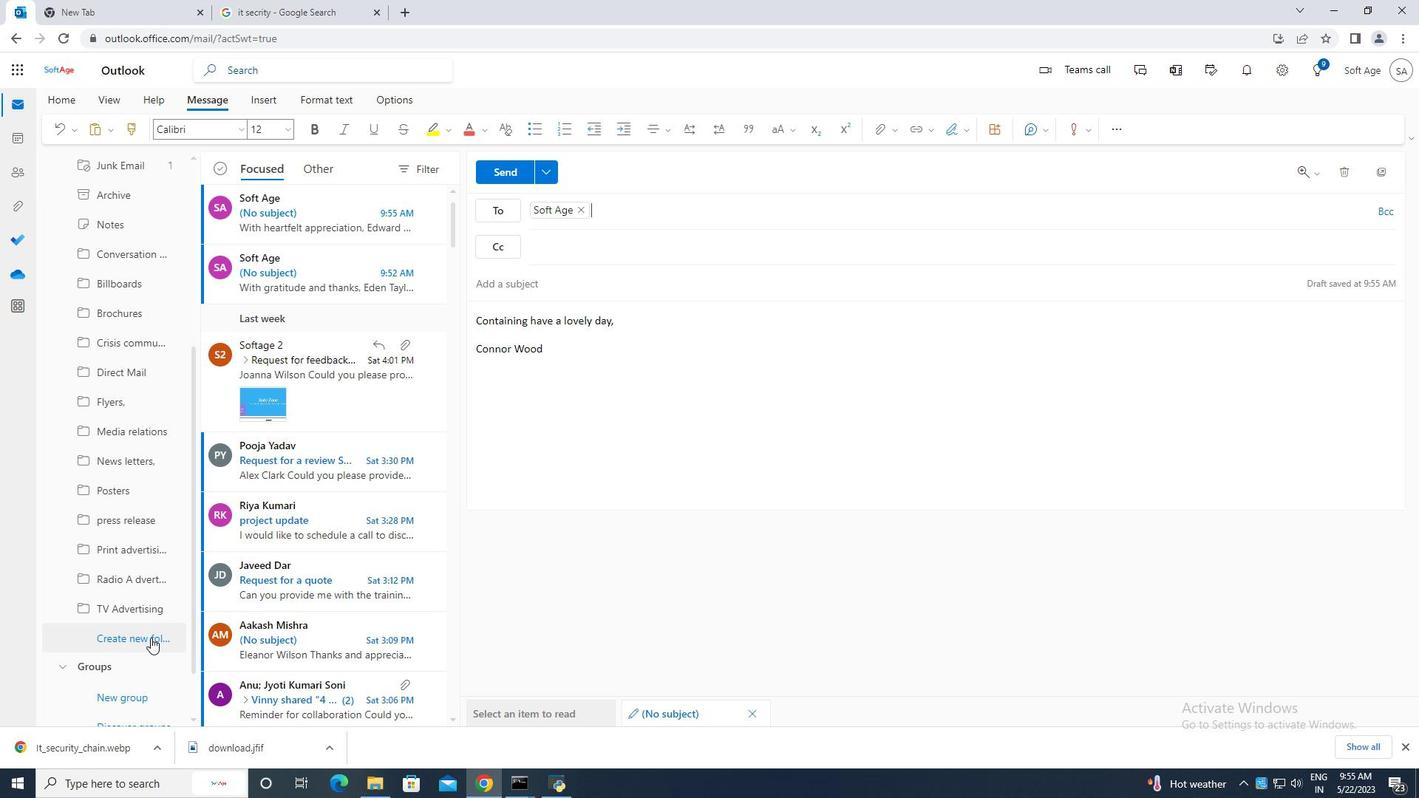 
Action: Mouse moved to (115, 634)
Screenshot: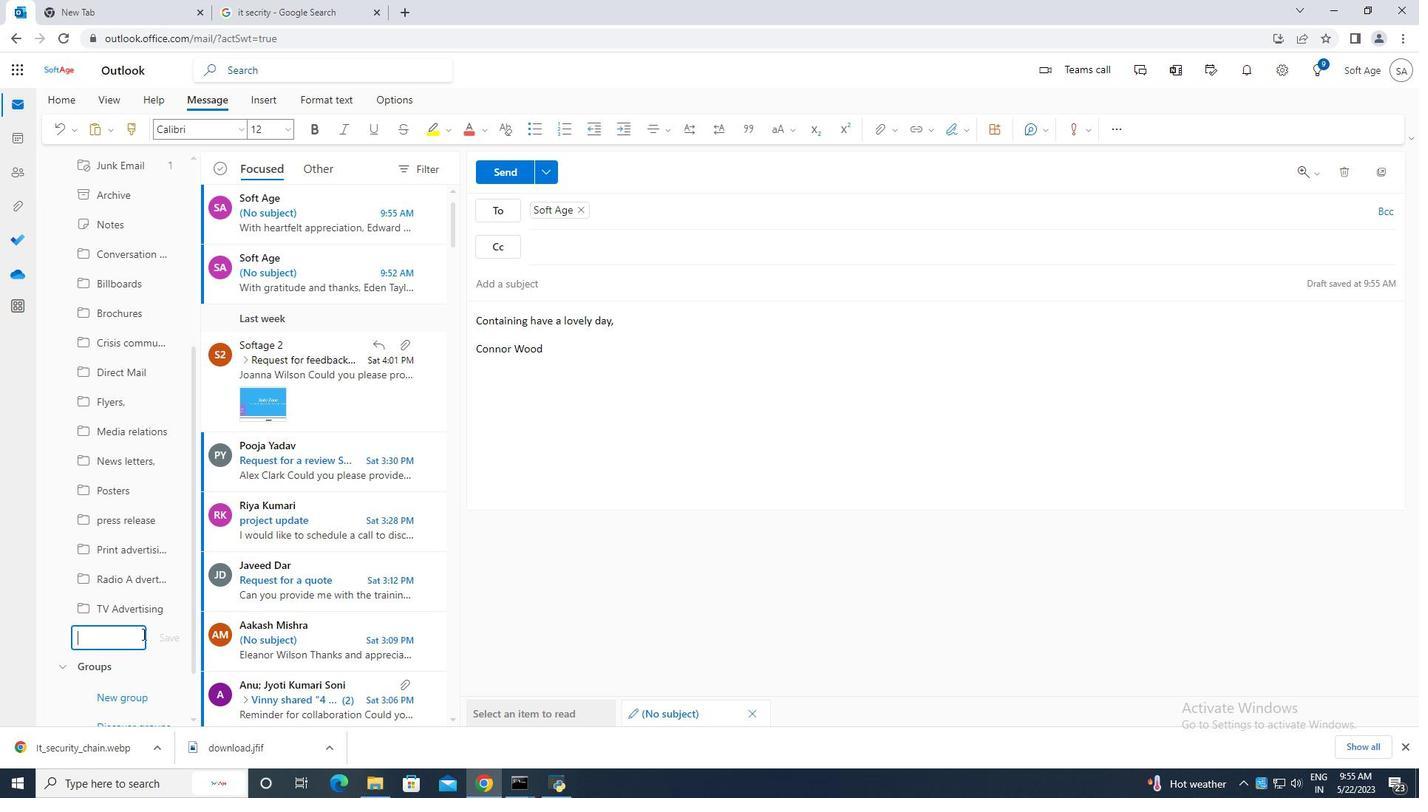 
Action: Mouse pressed left at (115, 634)
Screenshot: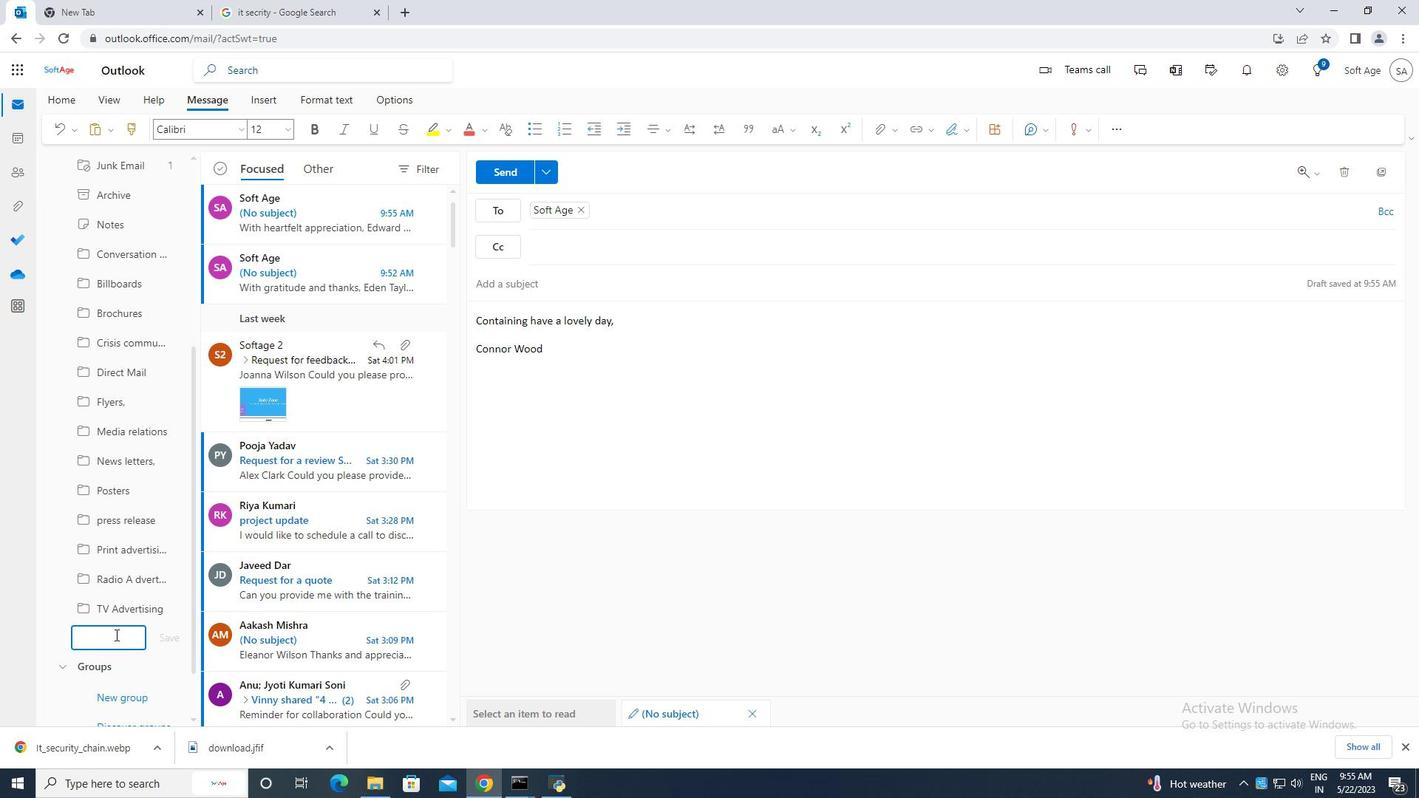 
Action: Mouse moved to (115, 634)
Screenshot: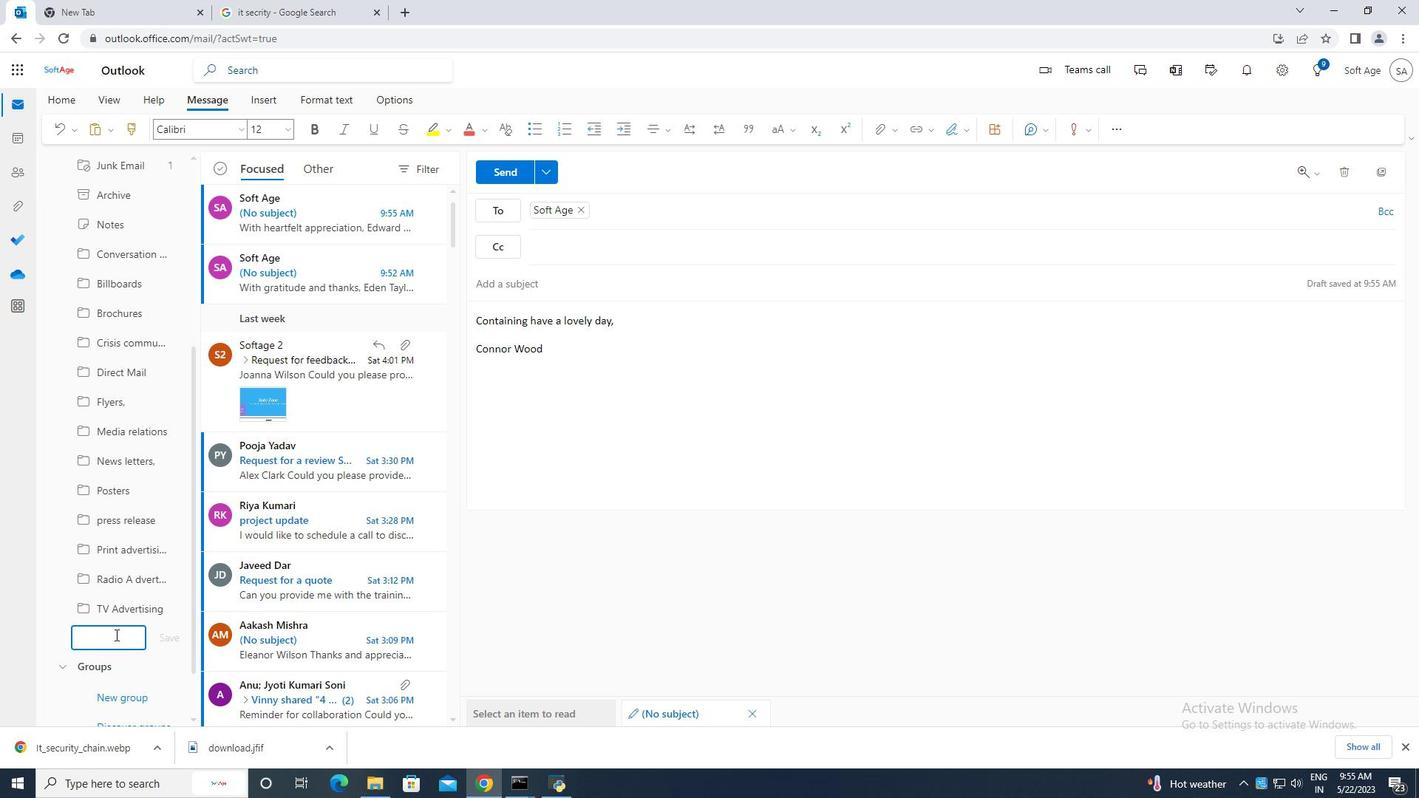 
Action: Key pressed <Key.caps_lock>E<Key.caps_lock>mail<Key.space>marketting
Screenshot: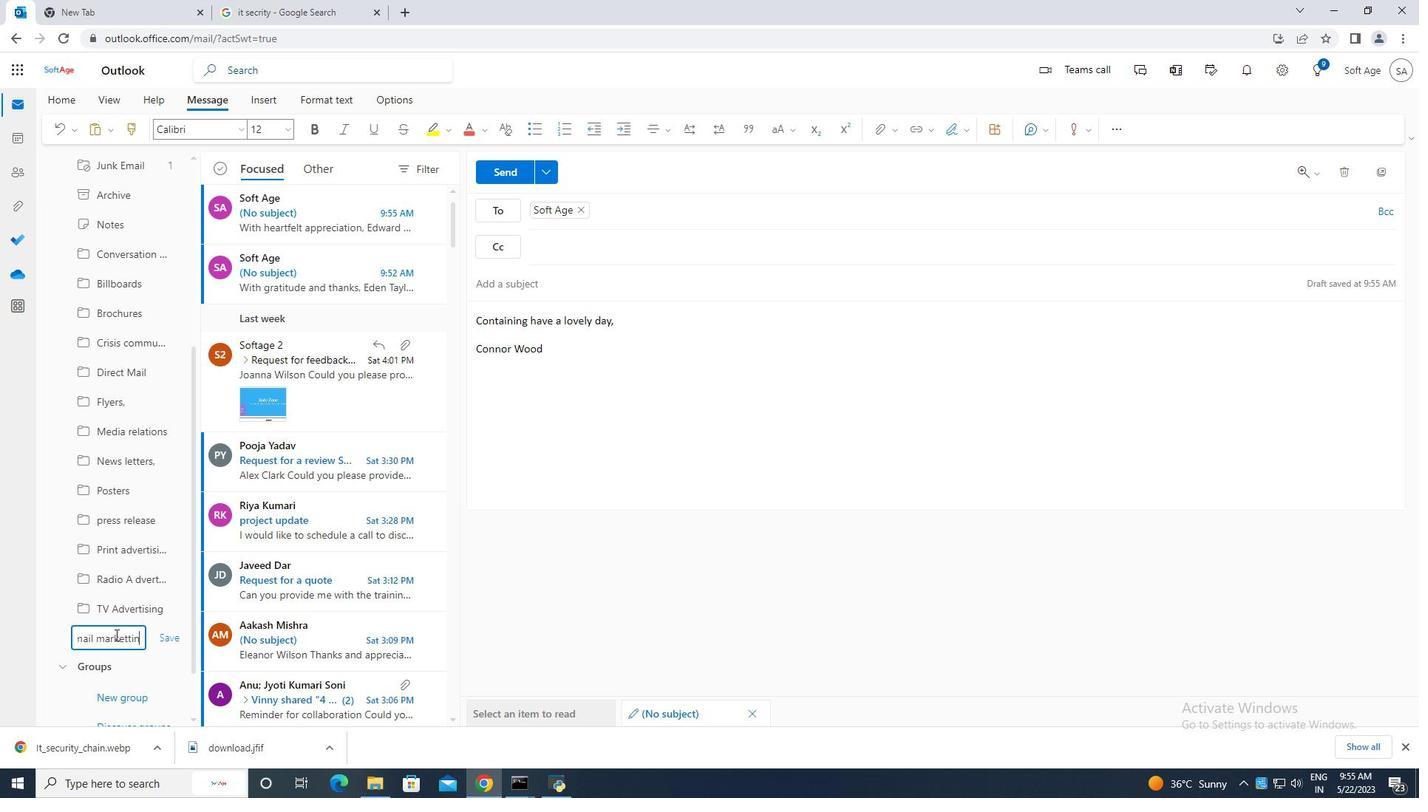 
Action: Mouse moved to (122, 635)
Screenshot: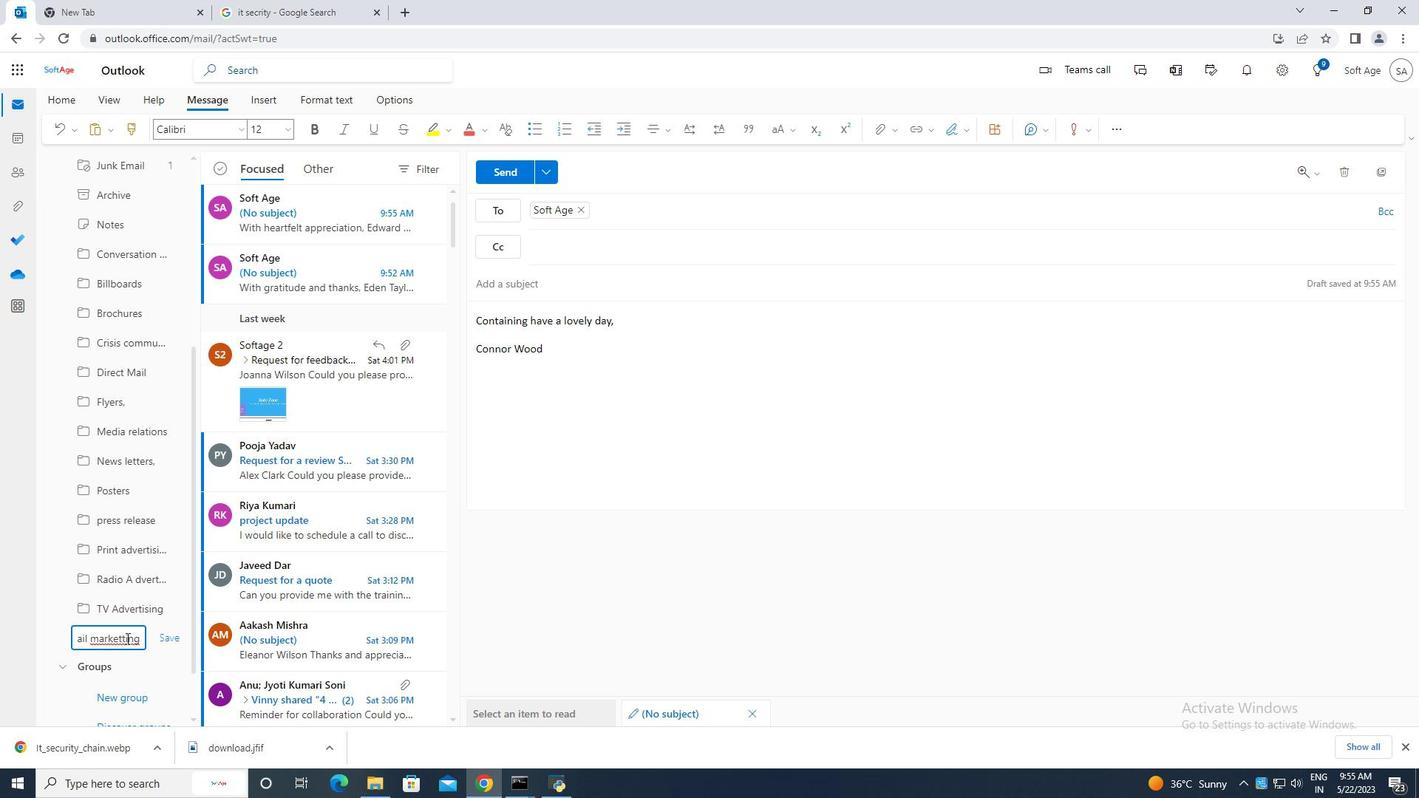 
Action: Mouse pressed left at (122, 635)
Screenshot: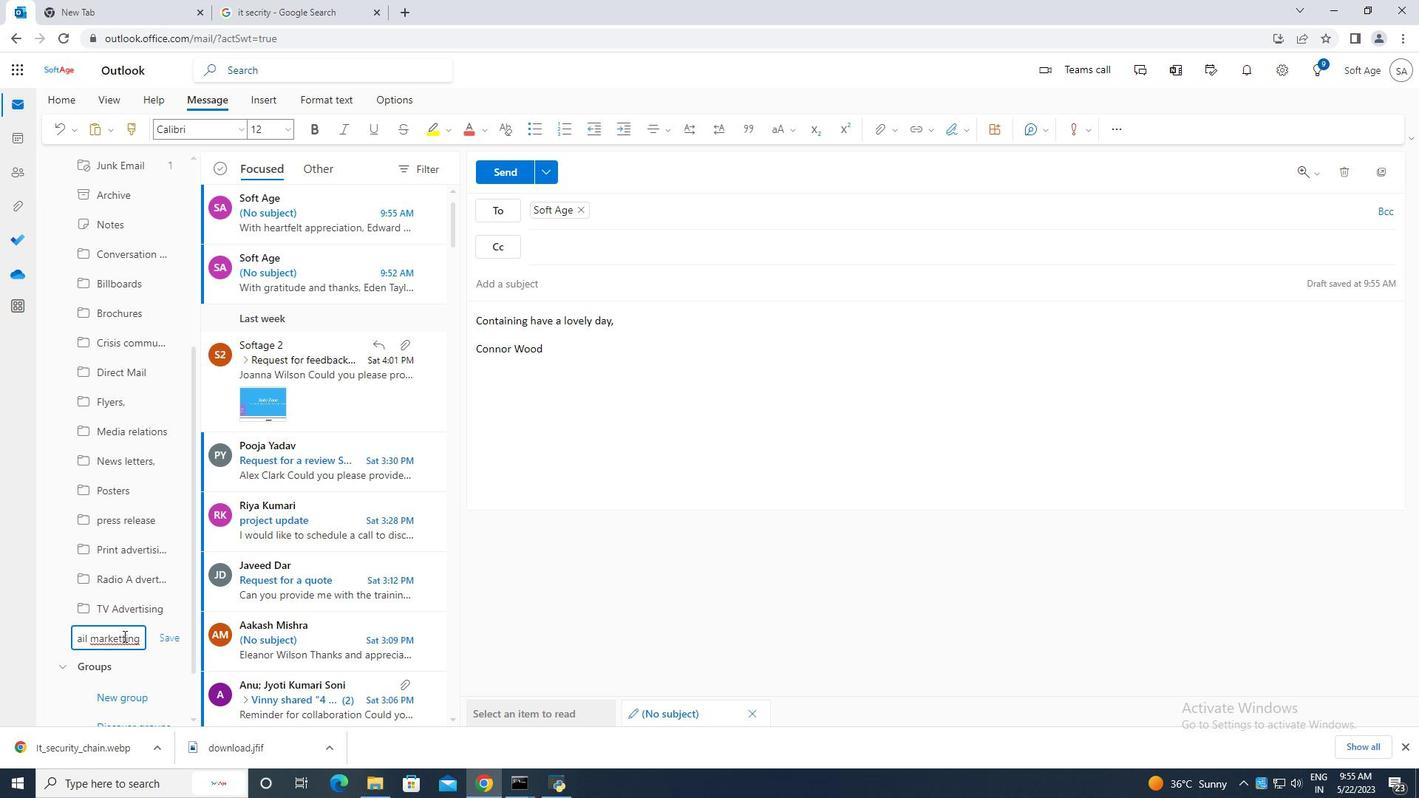 
Action: Mouse moved to (129, 640)
Screenshot: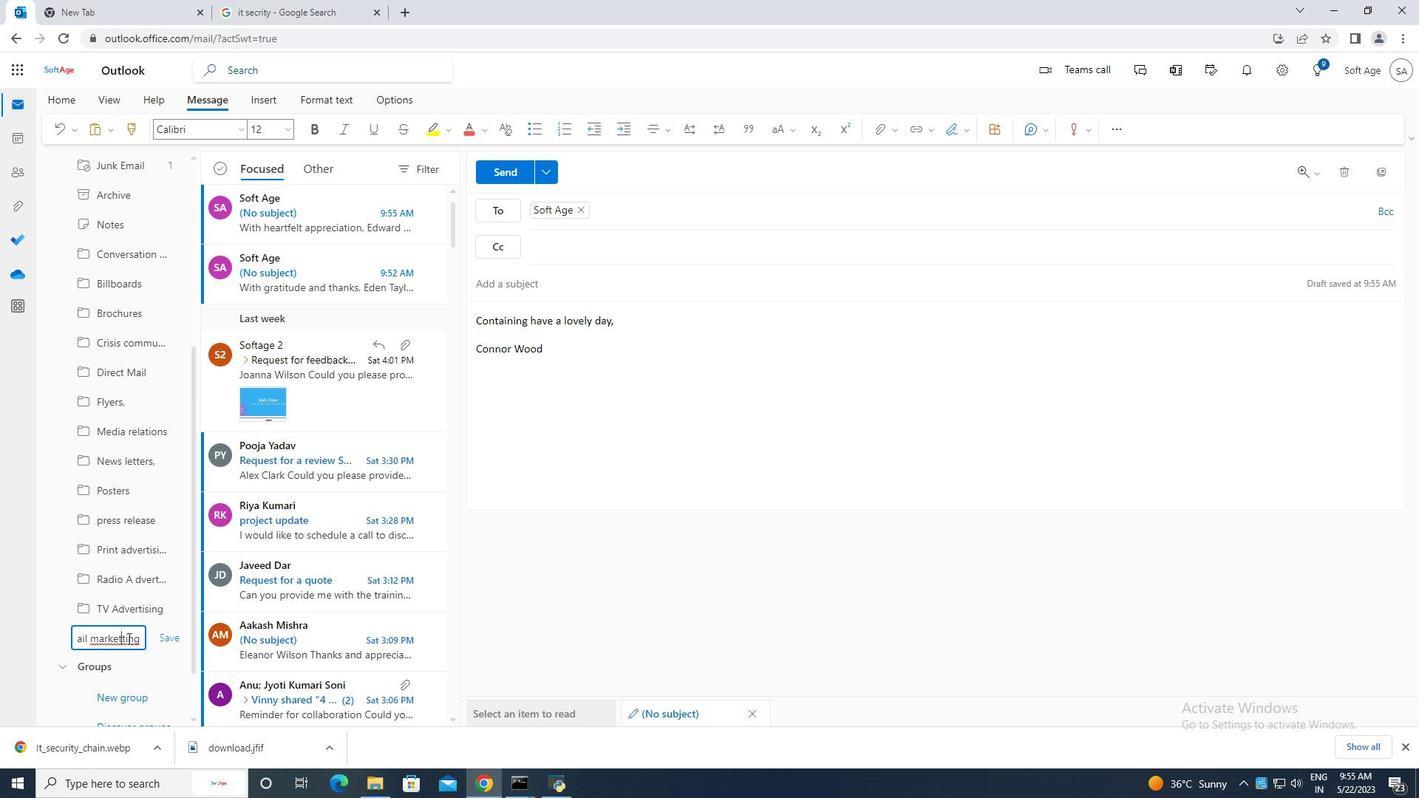 
Action: Key pressed <Key.backspace>
Screenshot: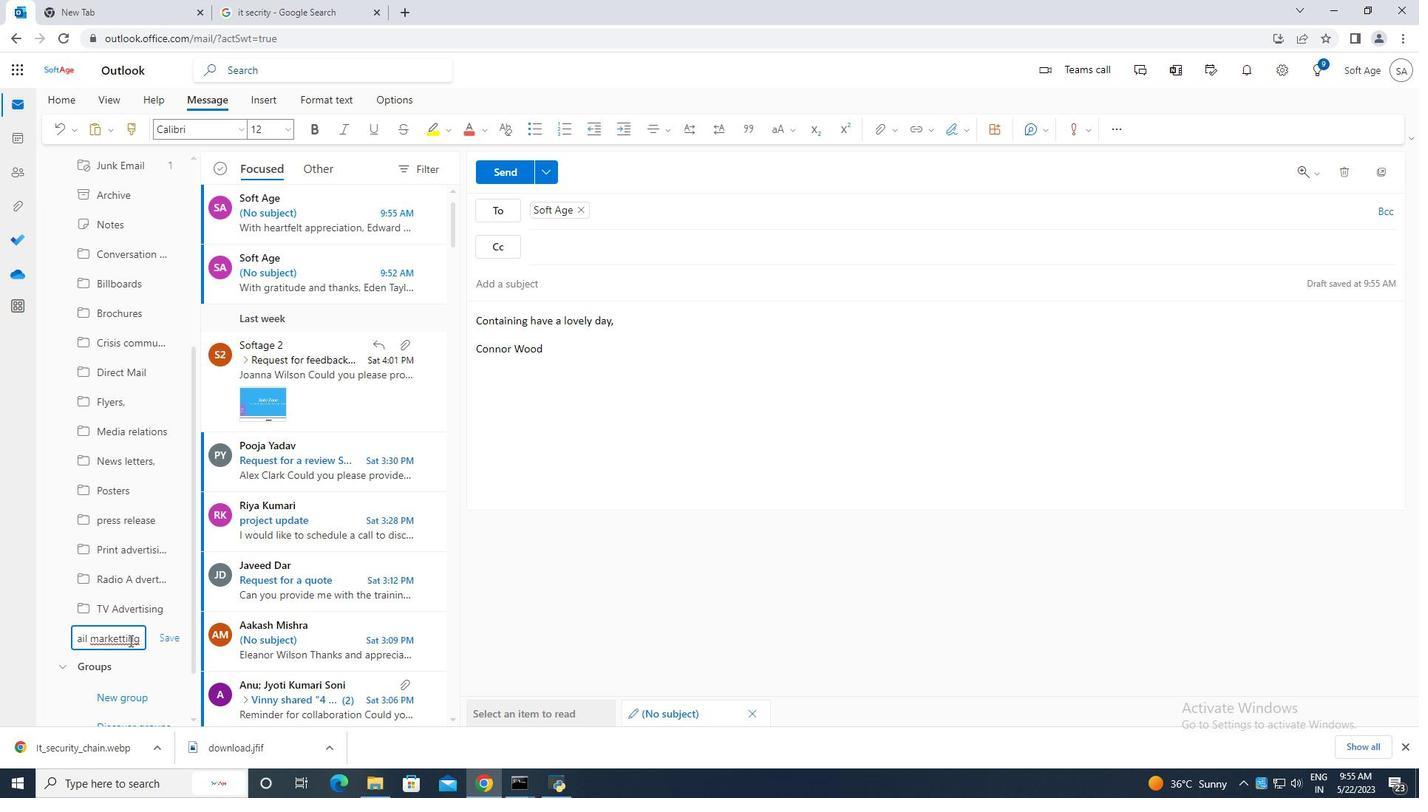 
Action: Mouse moved to (171, 637)
Screenshot: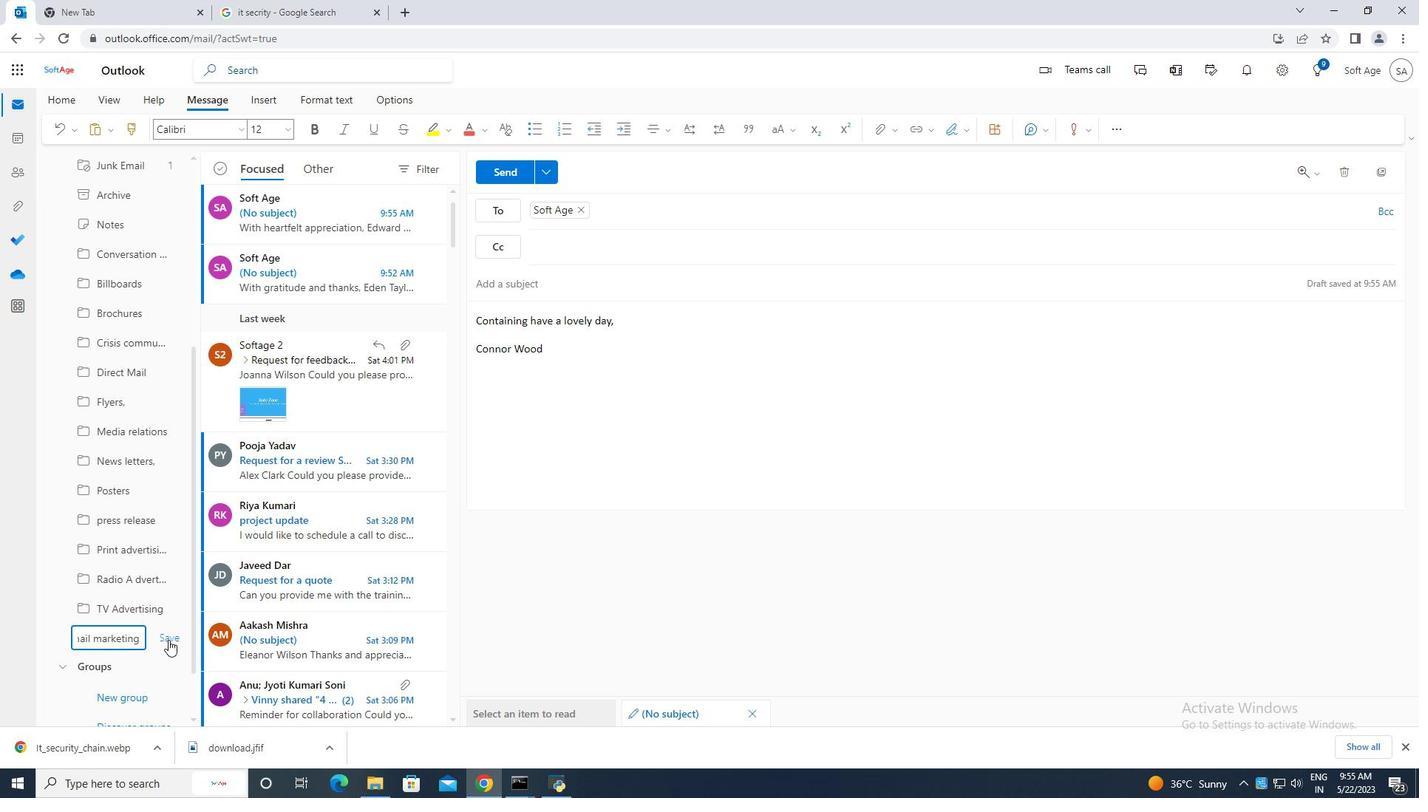 
Action: Mouse pressed left at (171, 637)
Screenshot: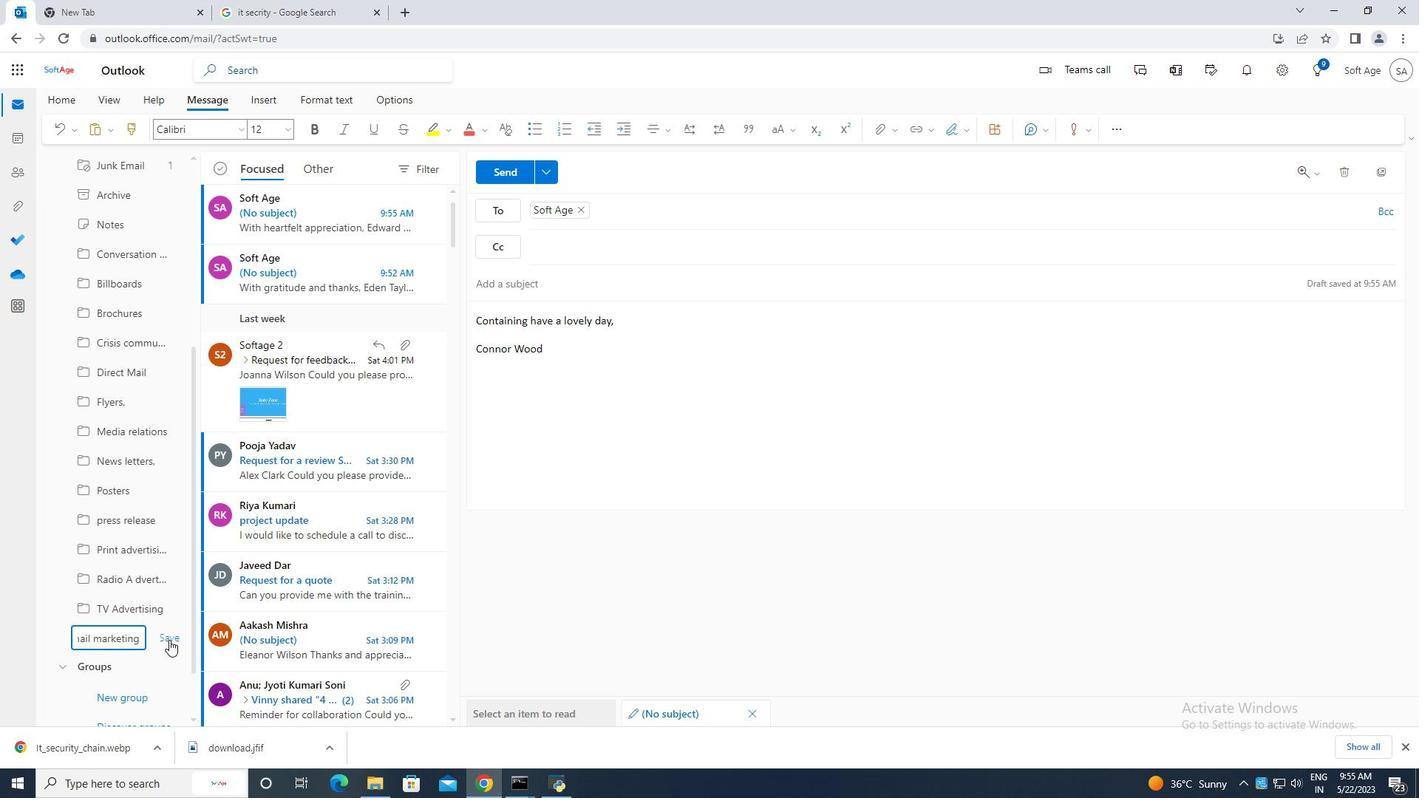 
Action: Mouse moved to (517, 172)
Screenshot: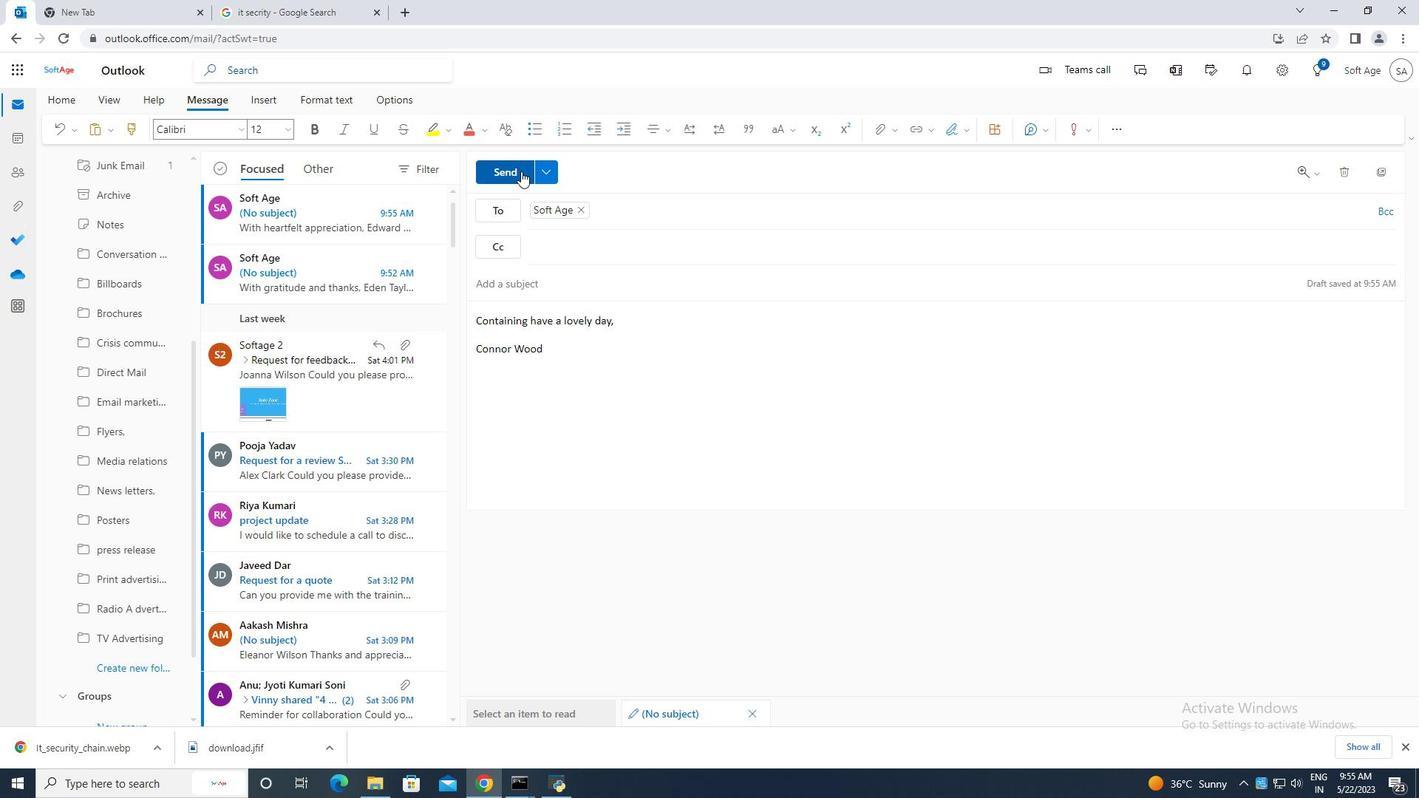 
Action: Mouse pressed left at (517, 172)
Screenshot: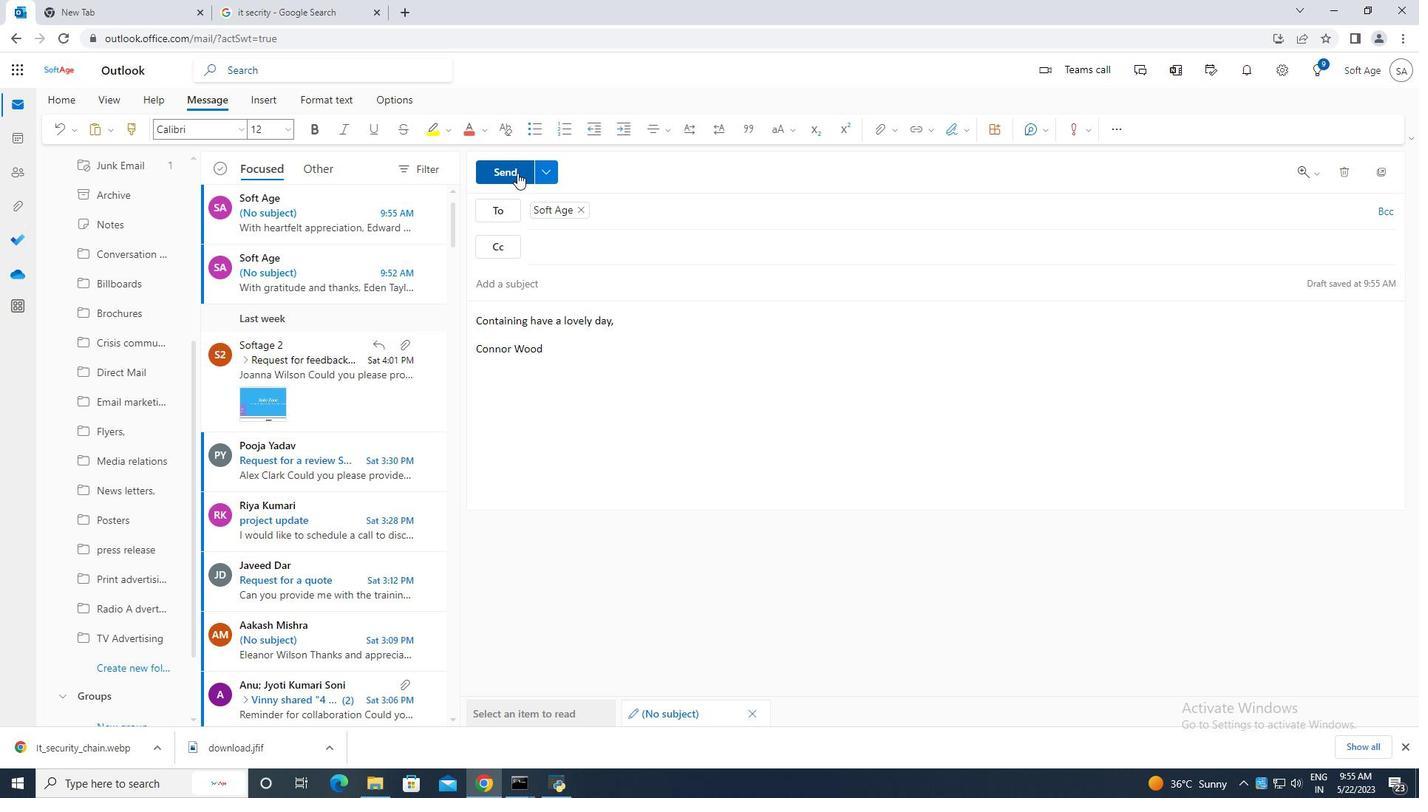 
Action: Mouse moved to (720, 433)
Screenshot: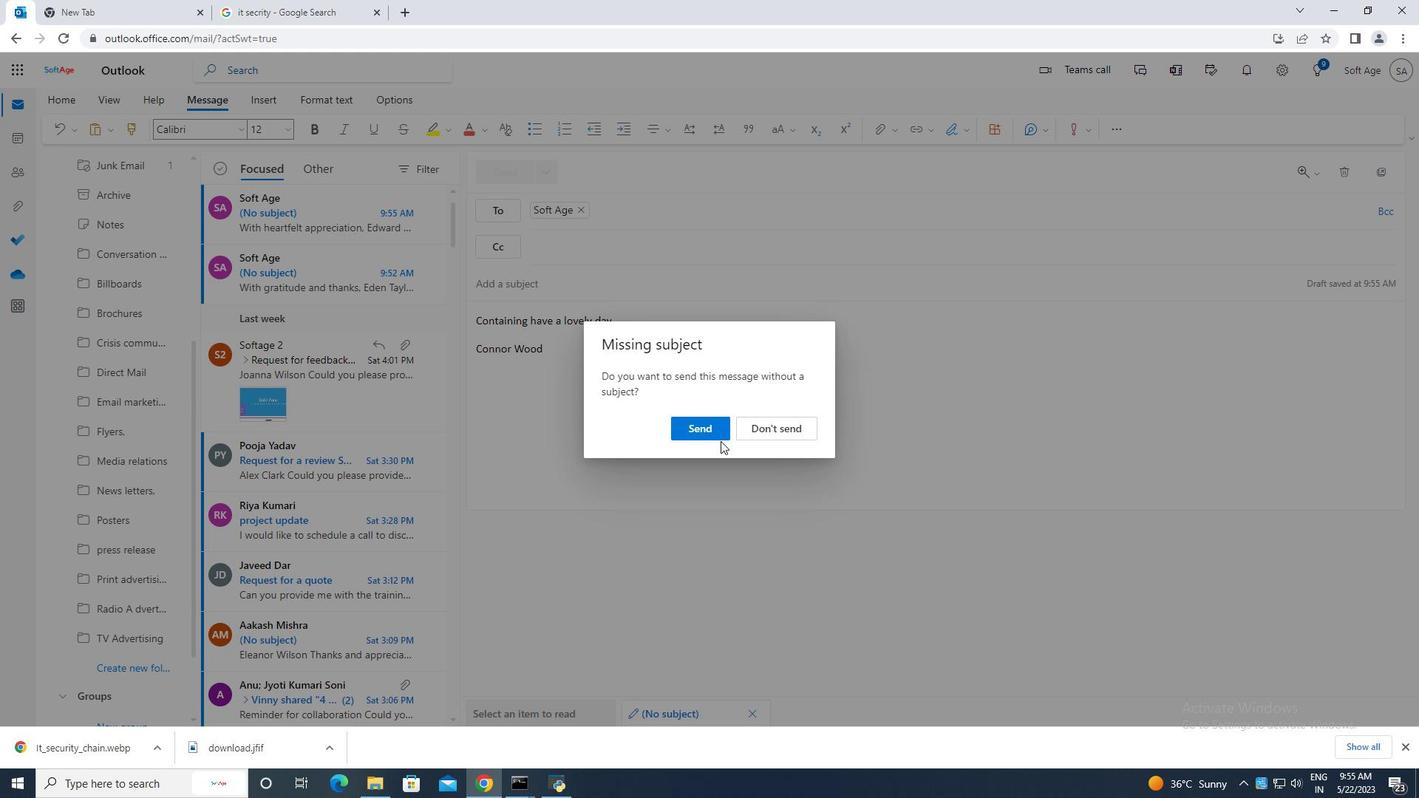 
Action: Mouse pressed left at (720, 433)
Screenshot: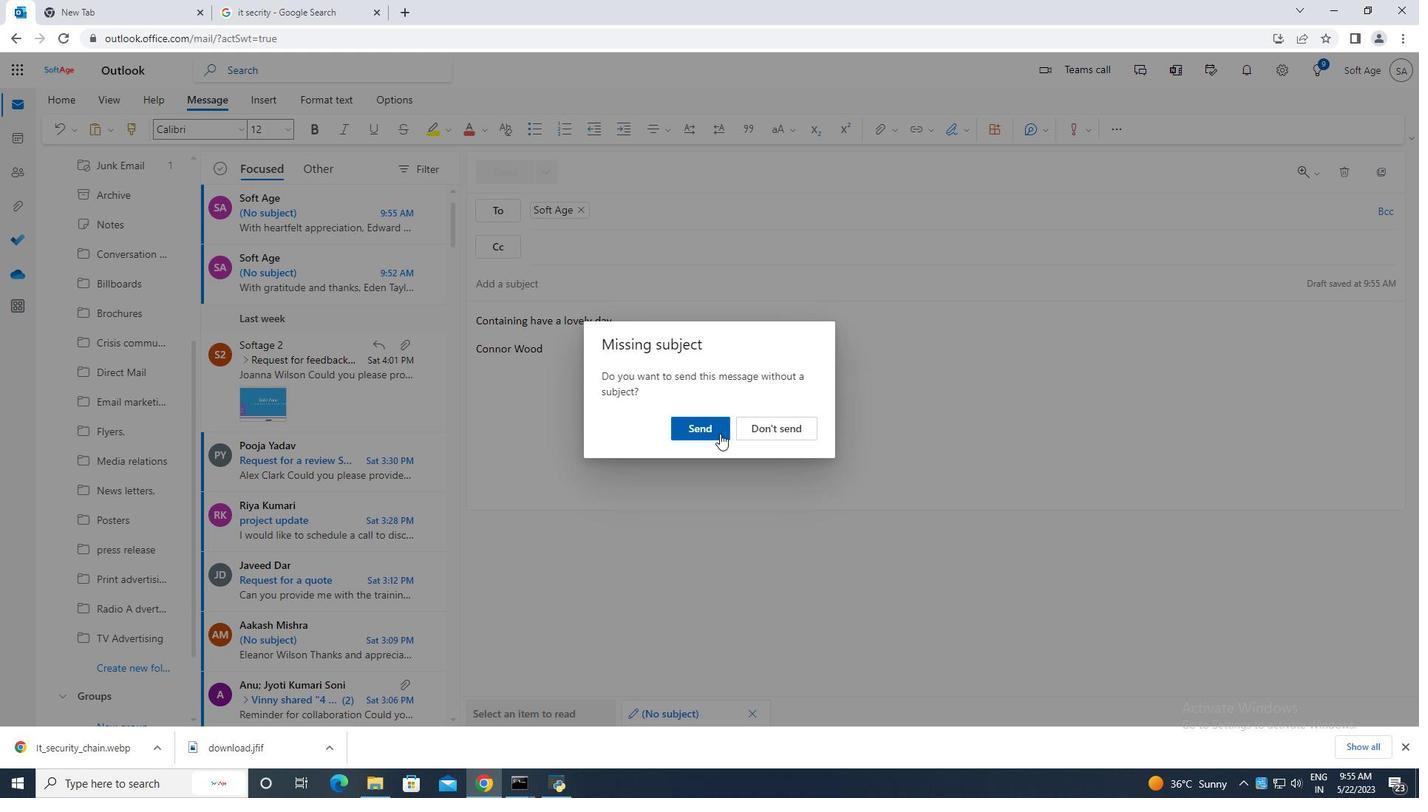 
Action: Mouse moved to (545, 347)
Screenshot: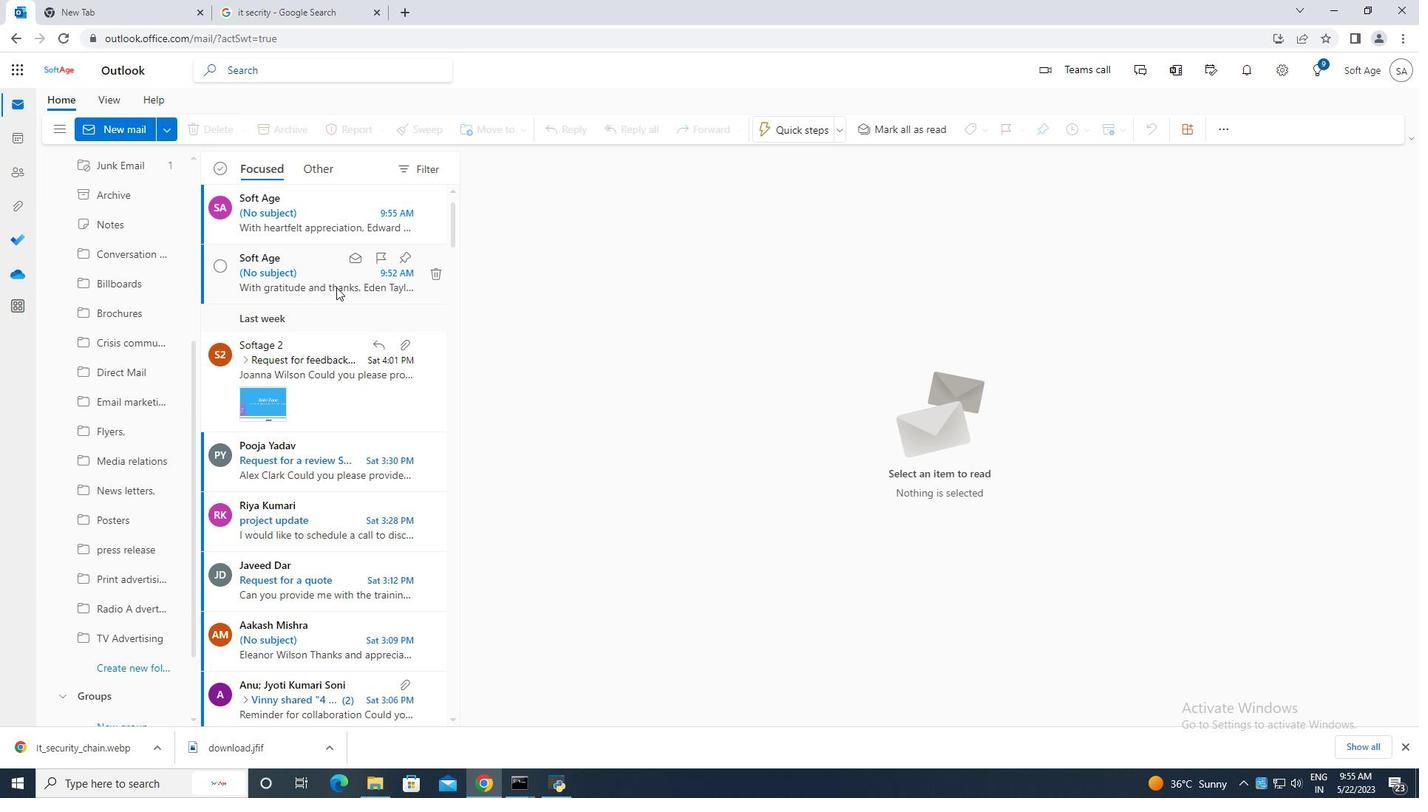 
